 Task: Open Card Card0000000319 in Board Board0000000080 in Workspace WS0000000027 in Trello. Add Member Mailaustralia7@gmail.com to Card Card0000000319 in Board Board0000000080 in Workspace WS0000000027 in Trello. Add Orange Label titled Label0000000319 to Card Card0000000319 in Board Board0000000080 in Workspace WS0000000027 in Trello. Add Checklist CL0000000319 to Card Card0000000319 in Board Board0000000080 in Workspace WS0000000027 in Trello. Add Dates with Start Date as Oct 01 2023 and Due Date as Oct 31 2023 to Card Card0000000319 in Board Board0000000080 in Workspace WS0000000027 in Trello
Action: Mouse moved to (367, 550)
Screenshot: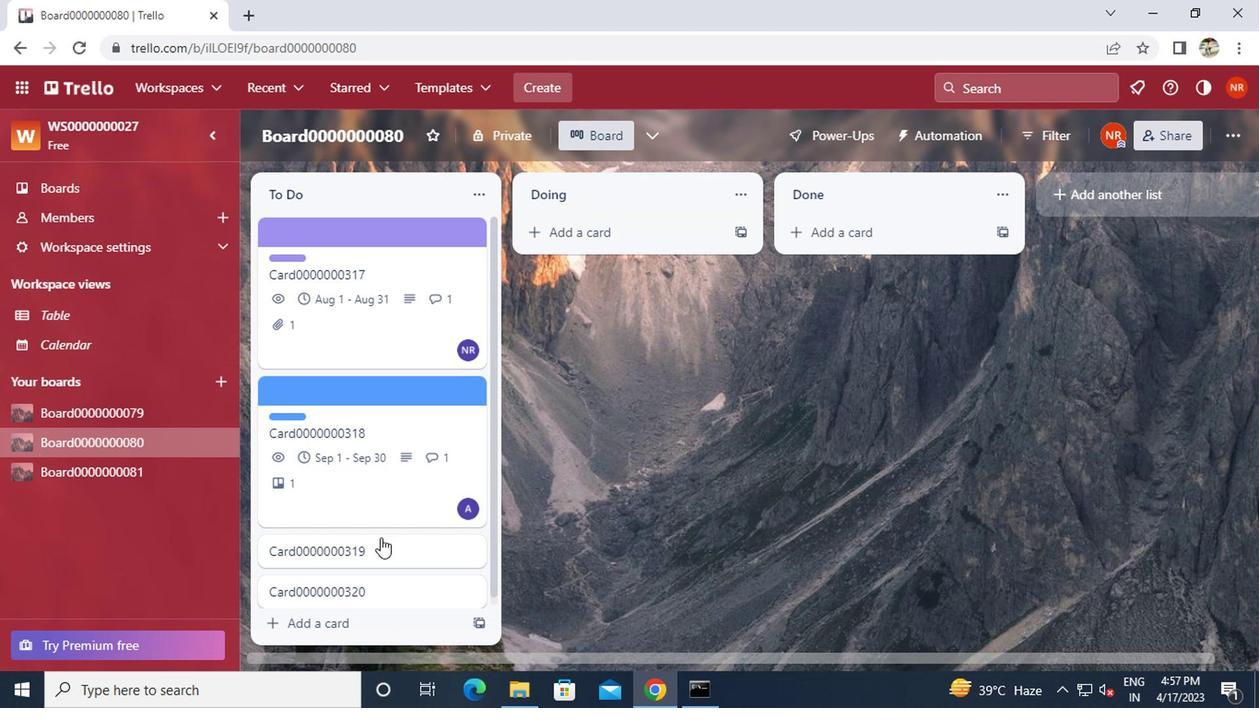
Action: Mouse pressed left at (367, 550)
Screenshot: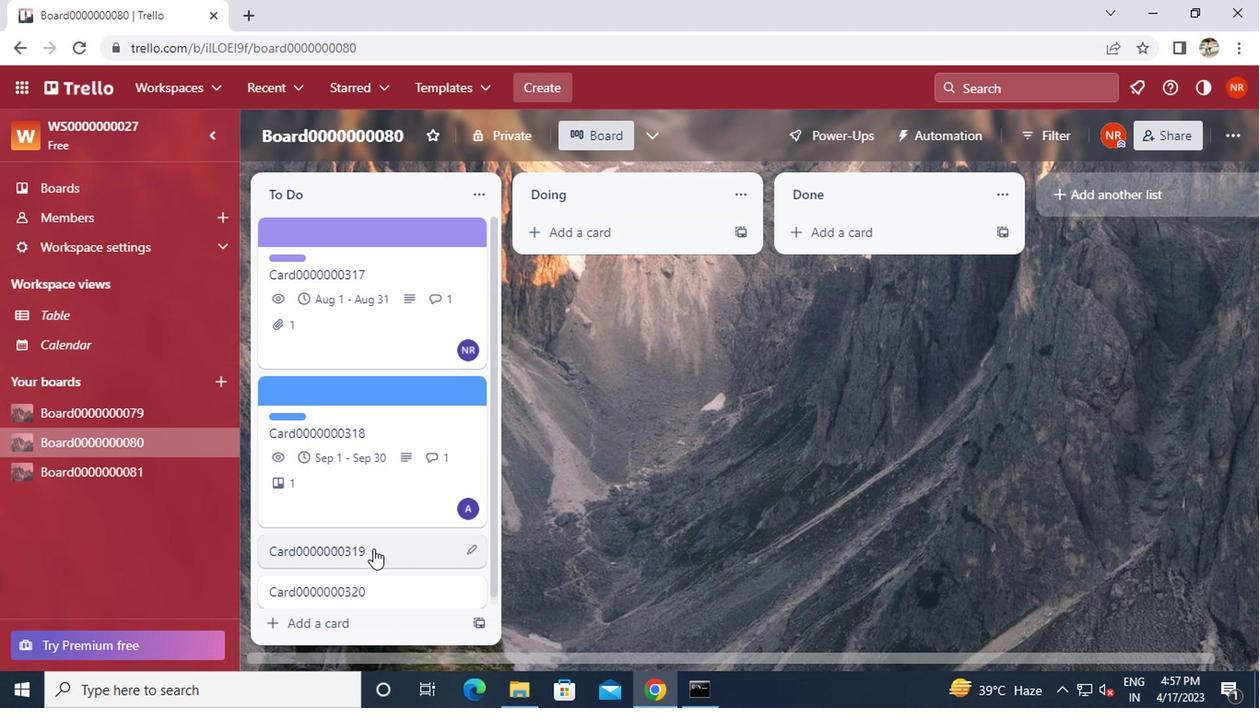 
Action: Mouse moved to (831, 232)
Screenshot: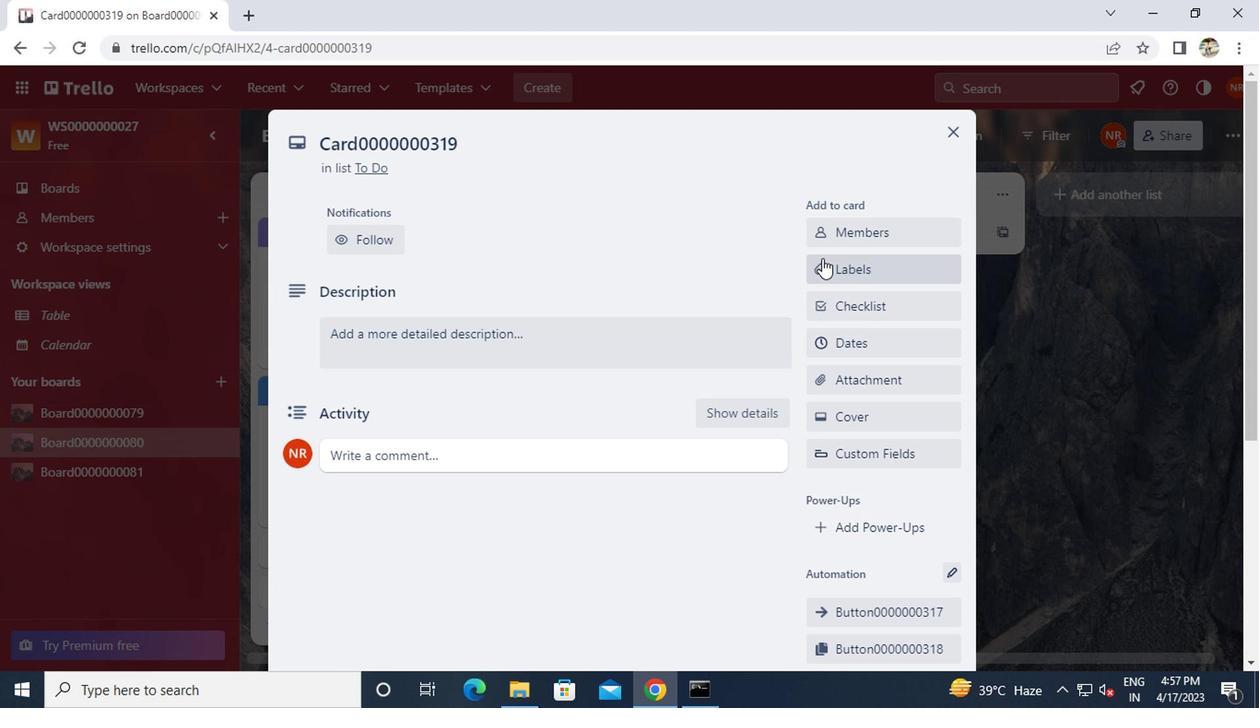 
Action: Mouse pressed left at (831, 232)
Screenshot: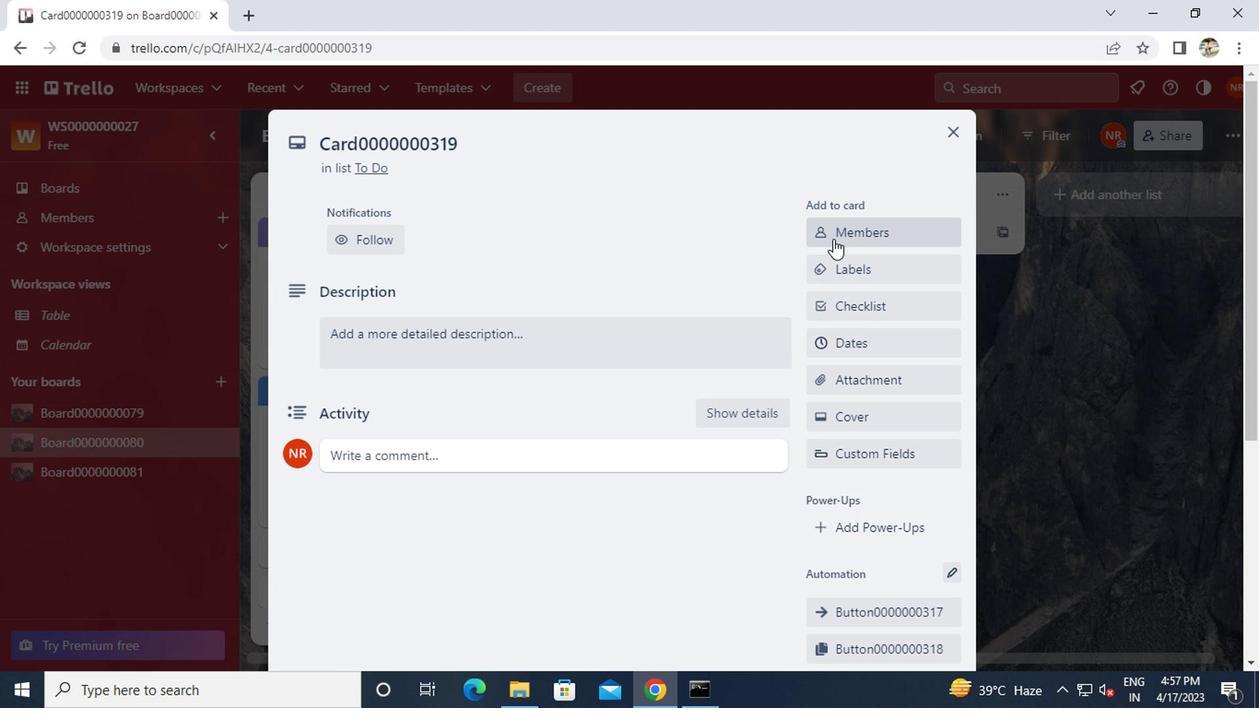 
Action: Mouse moved to (833, 234)
Screenshot: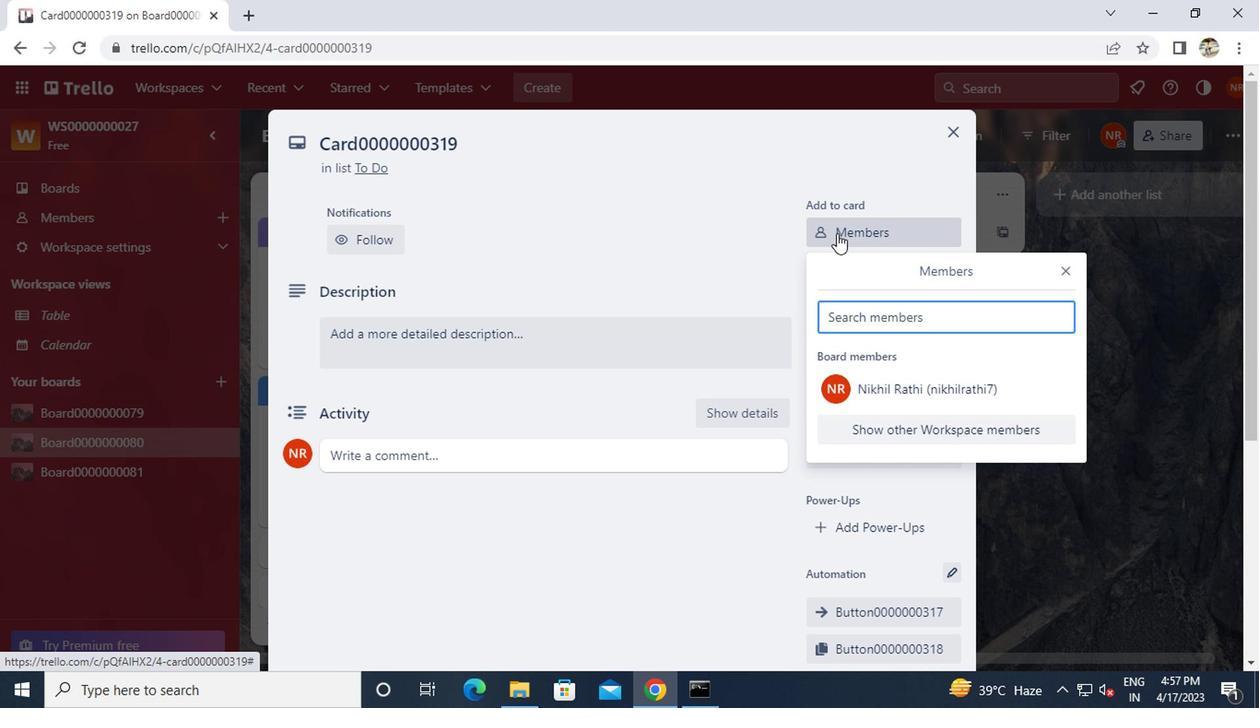 
Action: Key pressed m<Key.caps_lock>ailaustralia7<Key.shift>@GMAIL.COM
Screenshot: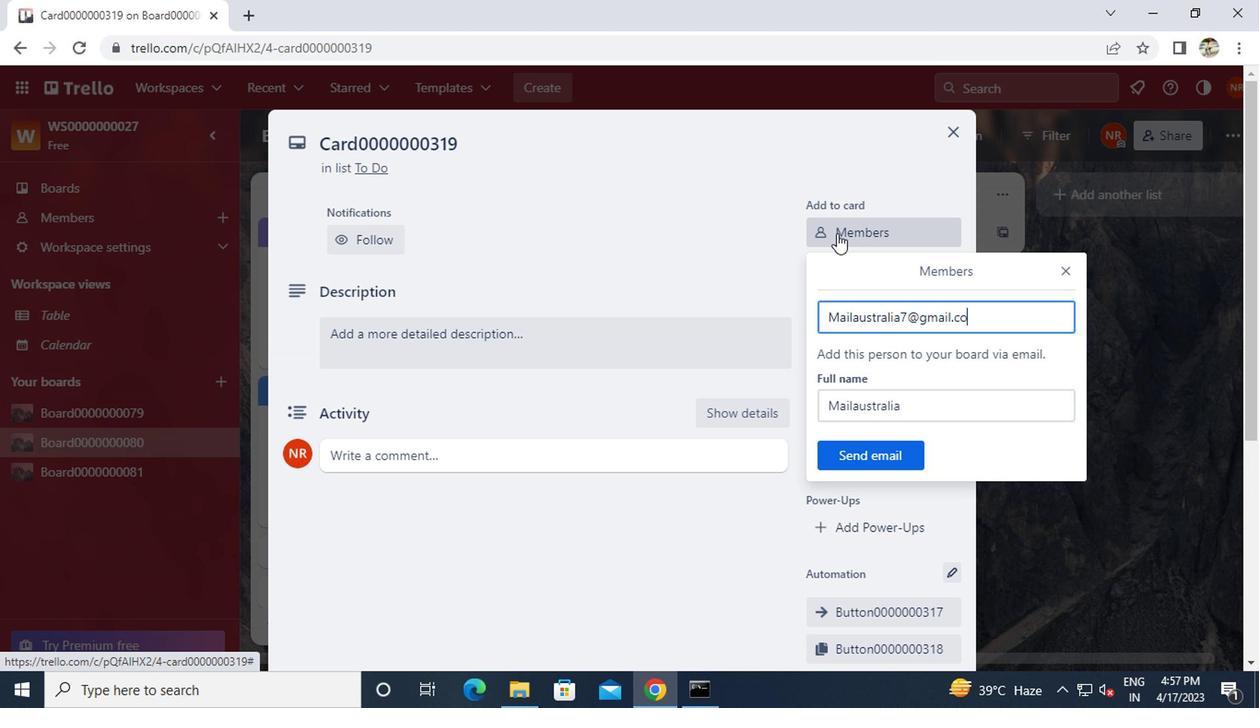 
Action: Mouse moved to (858, 459)
Screenshot: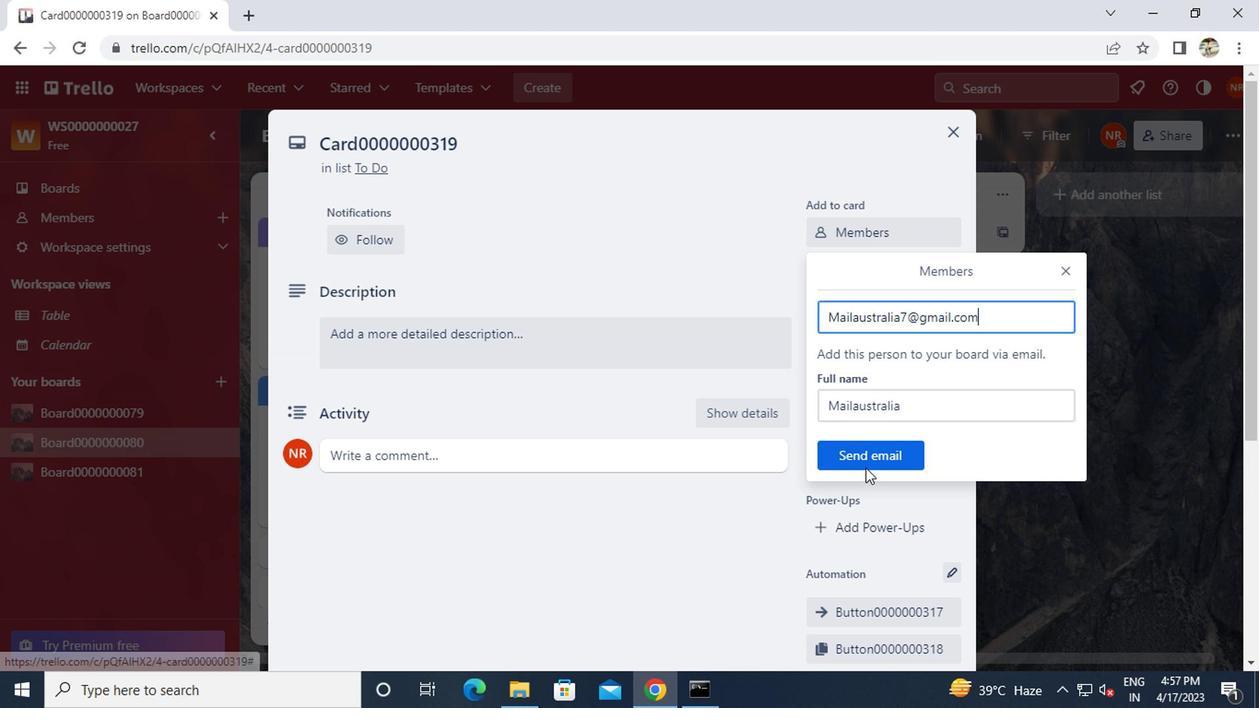 
Action: Mouse pressed left at (858, 459)
Screenshot: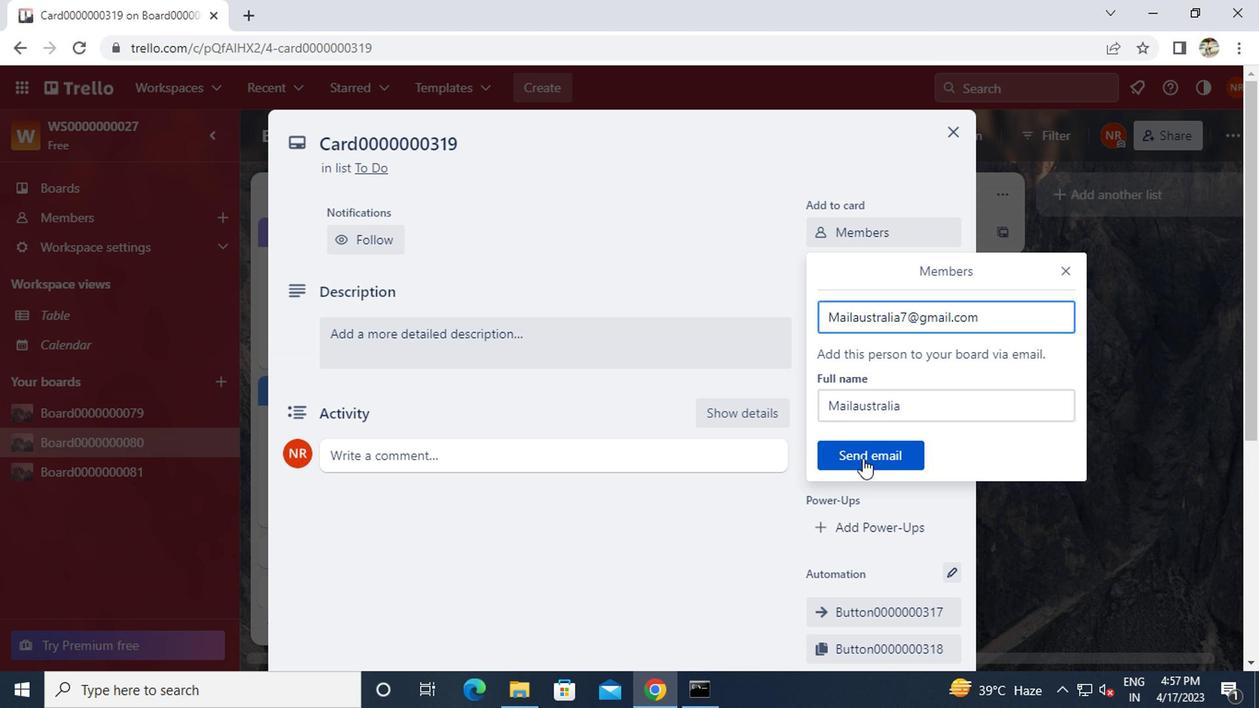 
Action: Mouse moved to (847, 275)
Screenshot: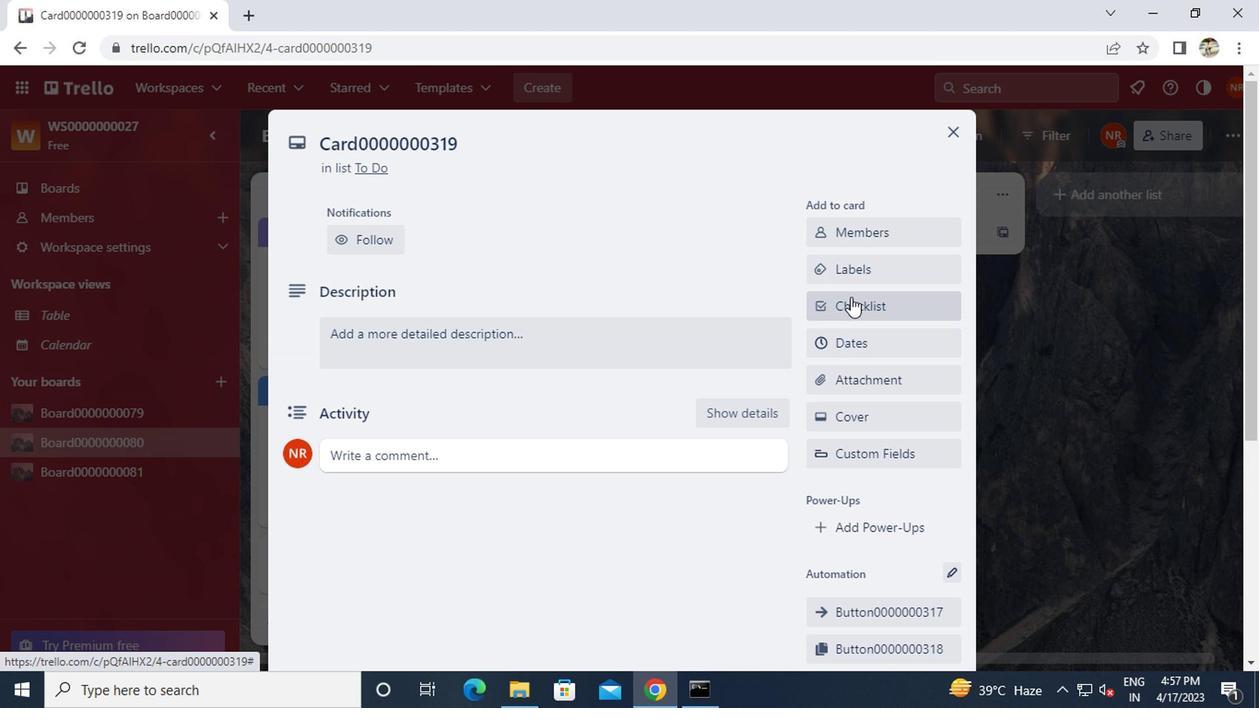 
Action: Mouse pressed left at (847, 275)
Screenshot: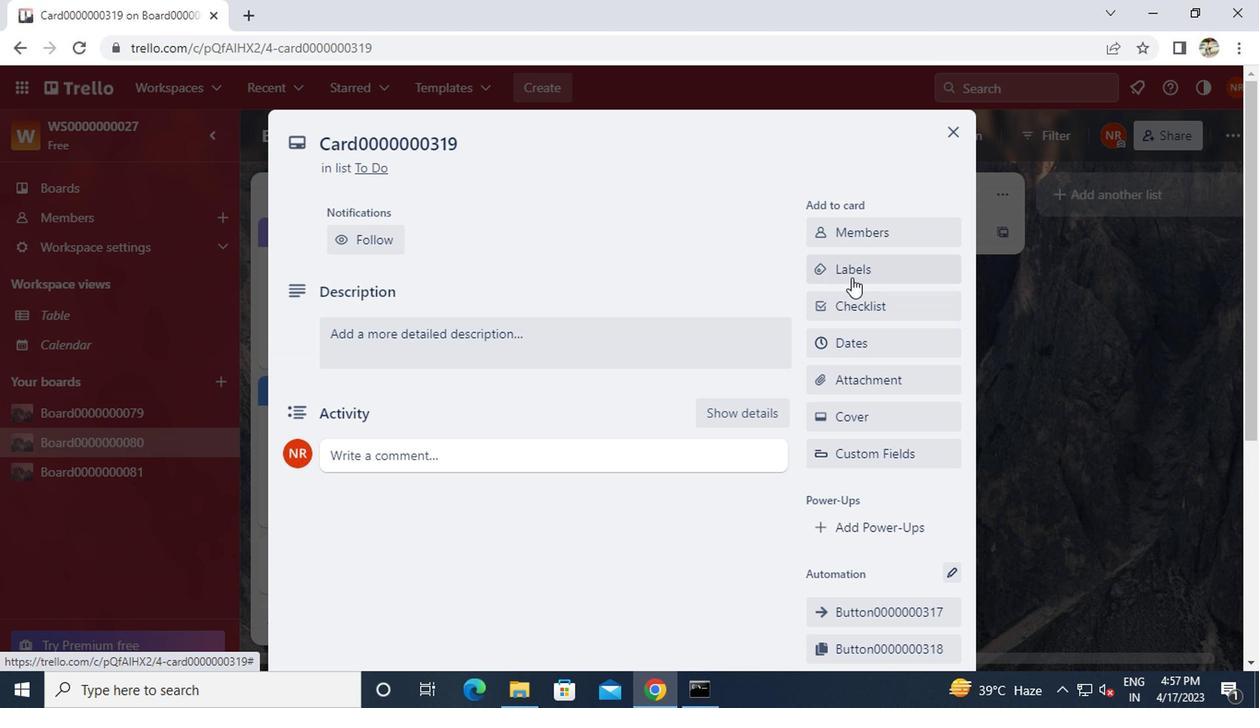 
Action: Mouse moved to (885, 518)
Screenshot: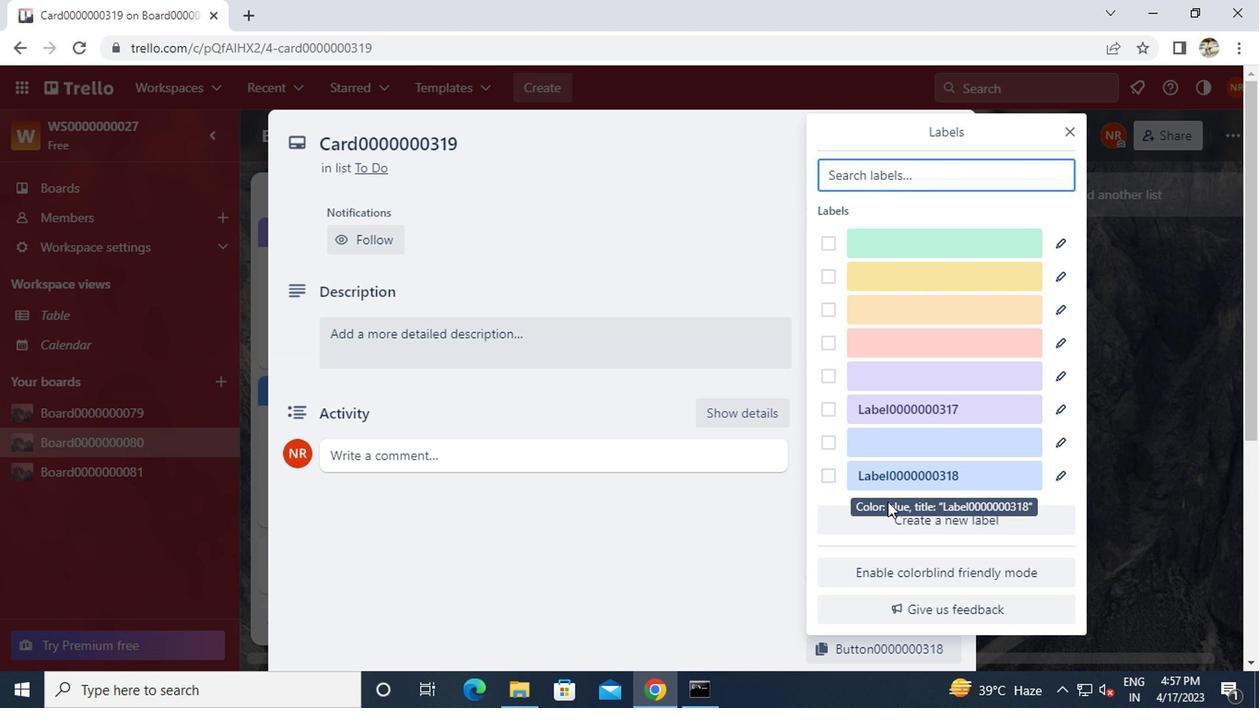 
Action: Mouse pressed left at (885, 518)
Screenshot: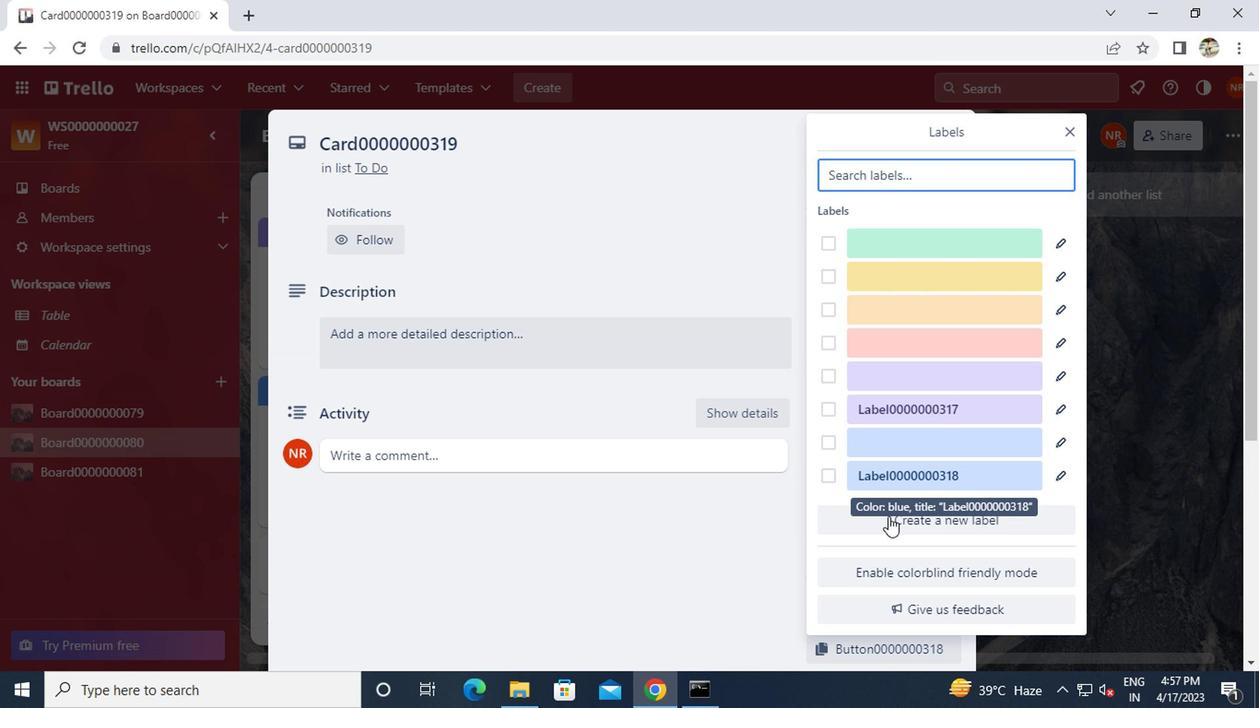 
Action: Mouse moved to (932, 398)
Screenshot: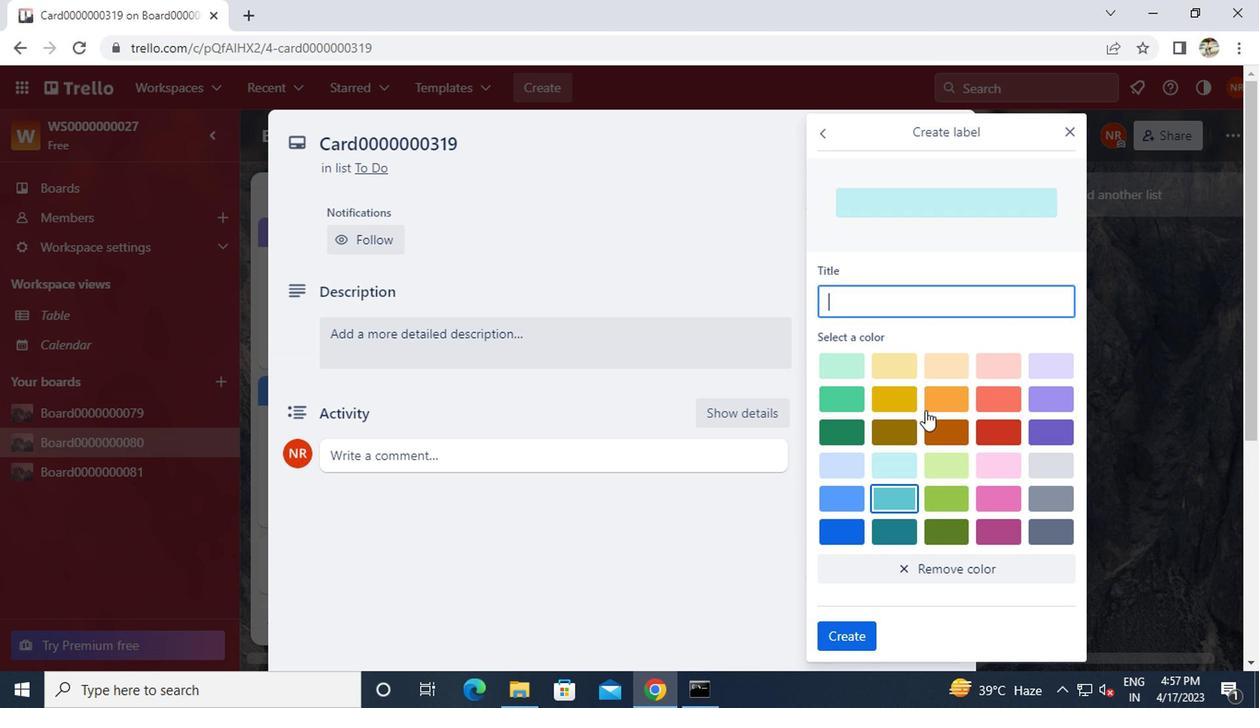 
Action: Mouse pressed left at (932, 398)
Screenshot: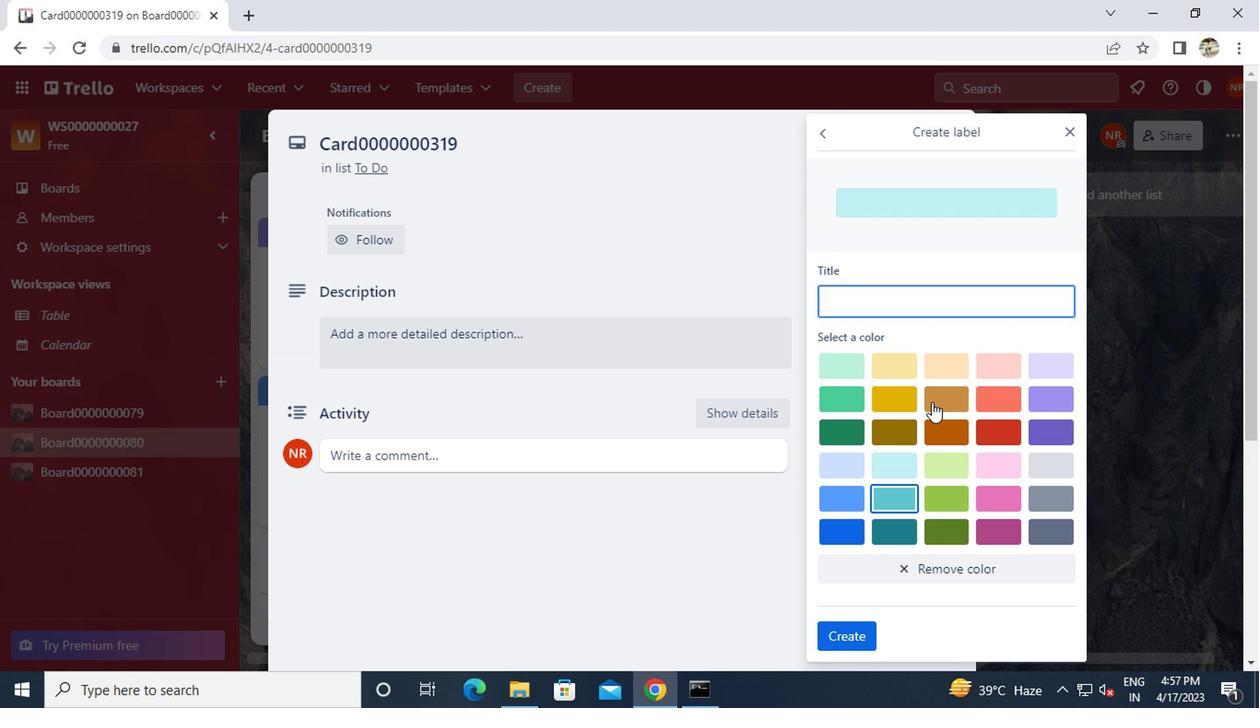 
Action: Mouse moved to (896, 296)
Screenshot: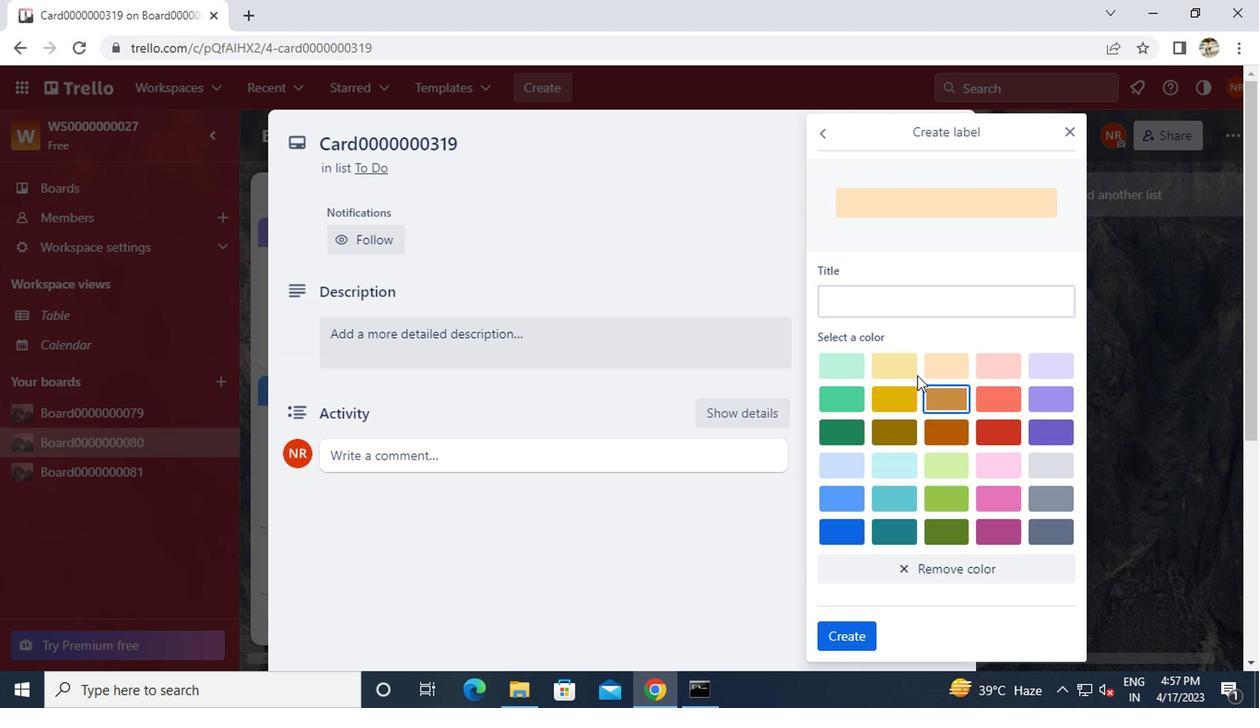 
Action: Mouse pressed left at (896, 296)
Screenshot: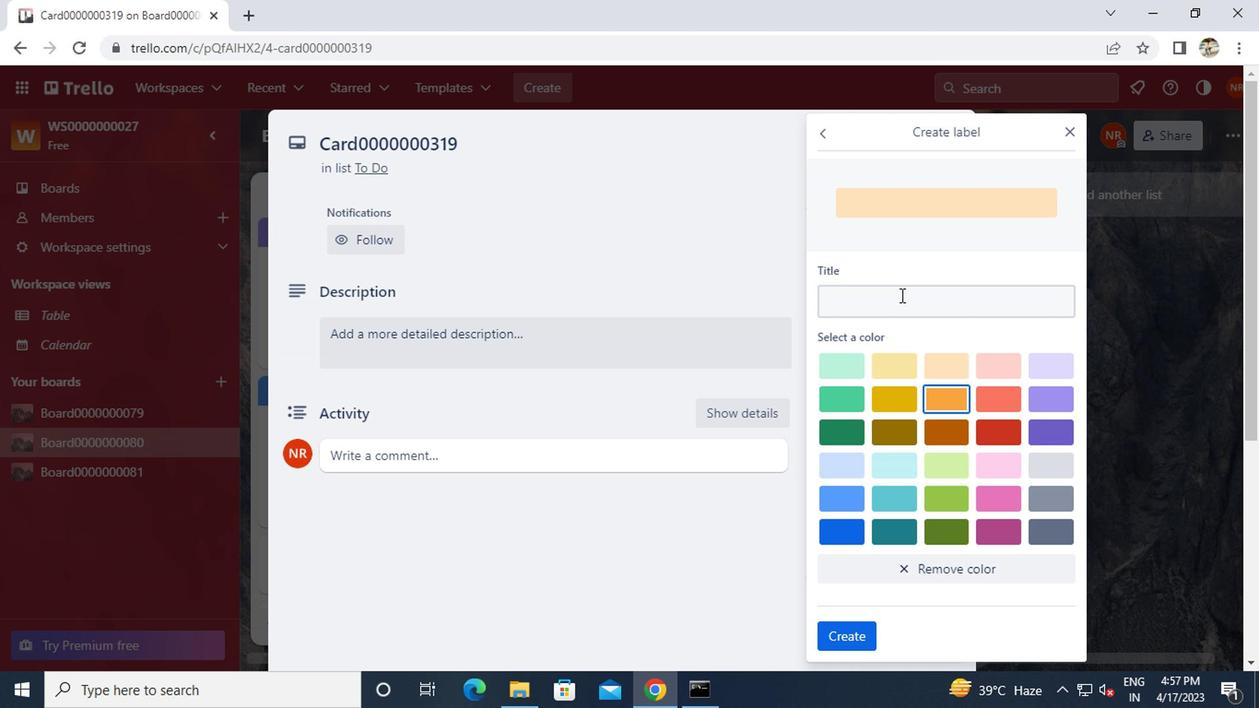 
Action: Key pressed <Key.caps_lock>L<Key.caps_lock>ABEL0000000319
Screenshot: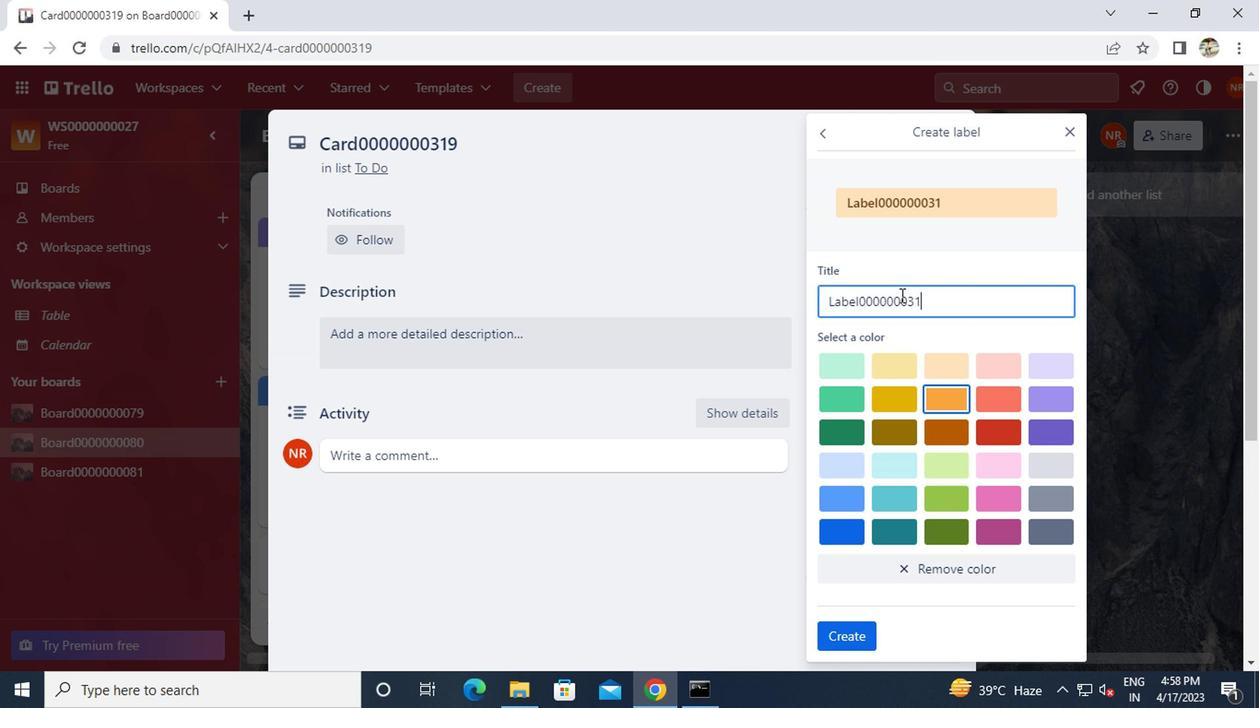 
Action: Mouse moved to (847, 644)
Screenshot: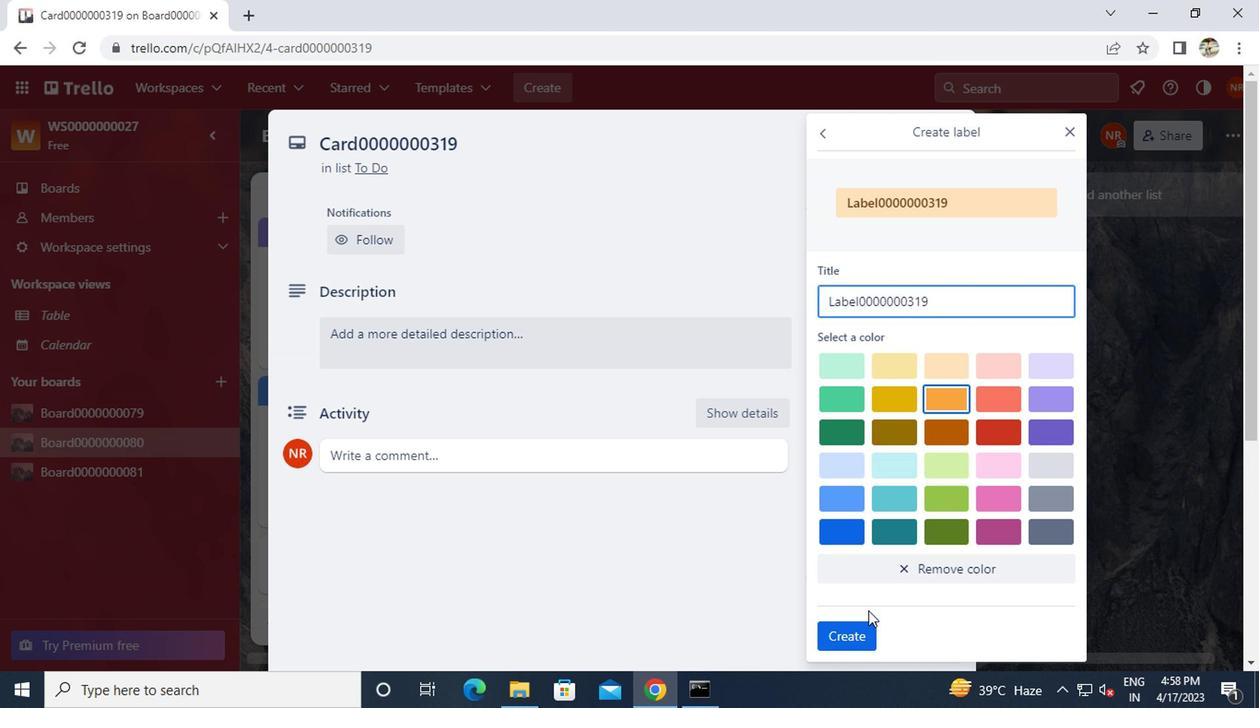 
Action: Mouse pressed left at (847, 644)
Screenshot: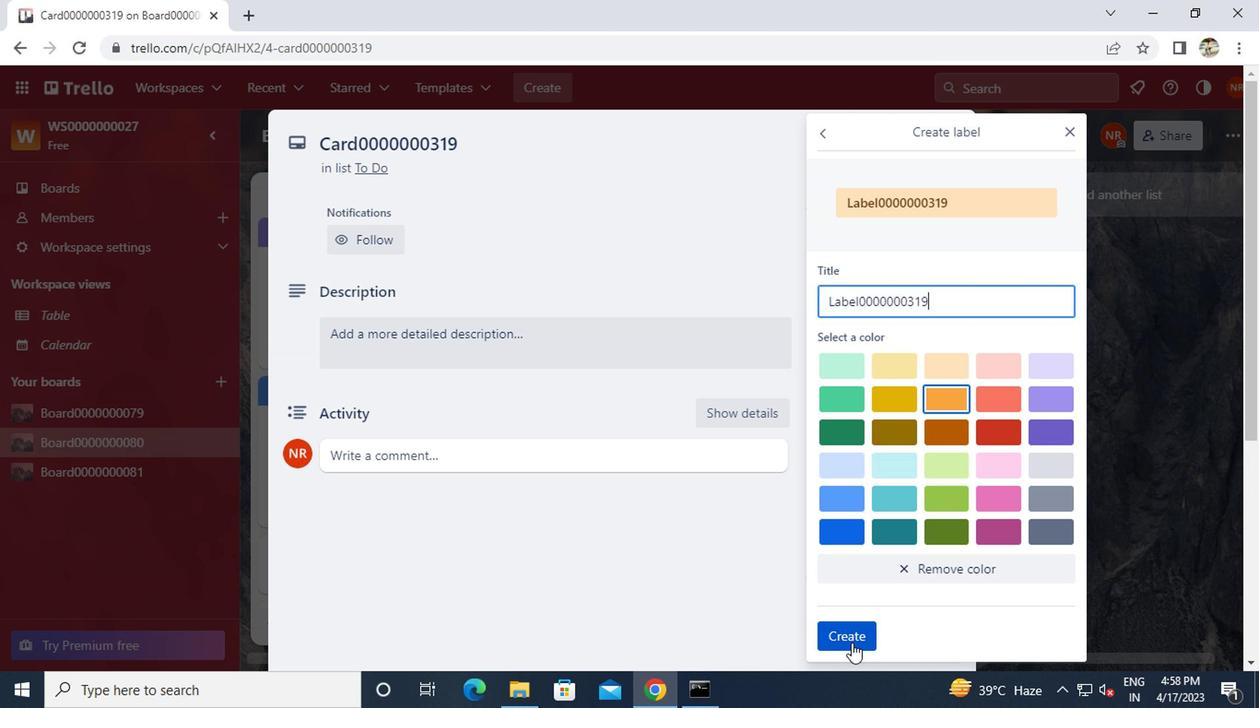 
Action: Mouse moved to (1061, 131)
Screenshot: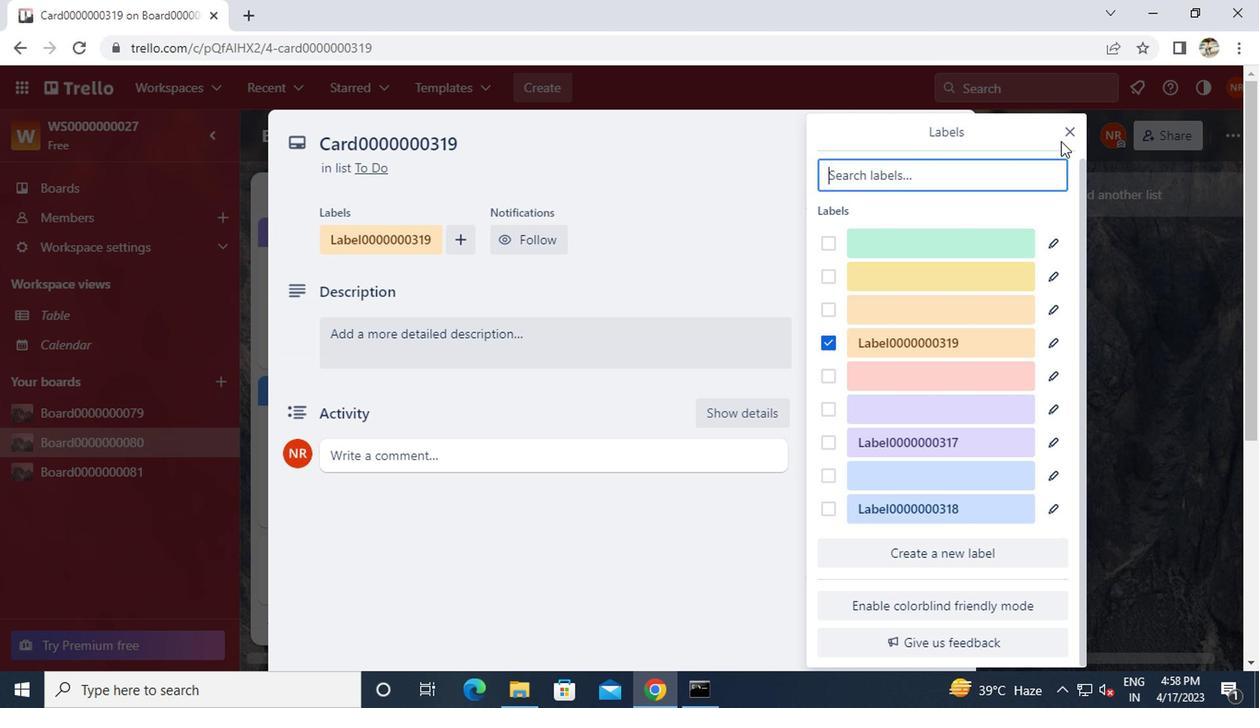 
Action: Mouse pressed left at (1061, 131)
Screenshot: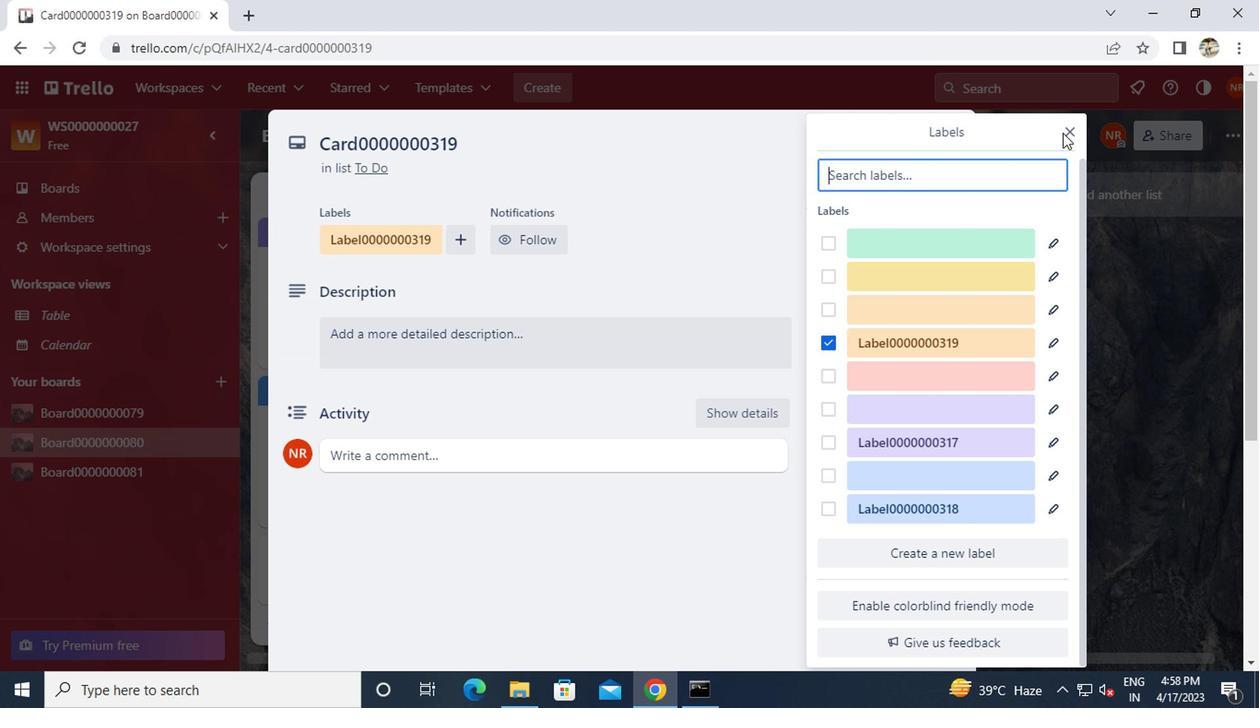 
Action: Mouse moved to (885, 308)
Screenshot: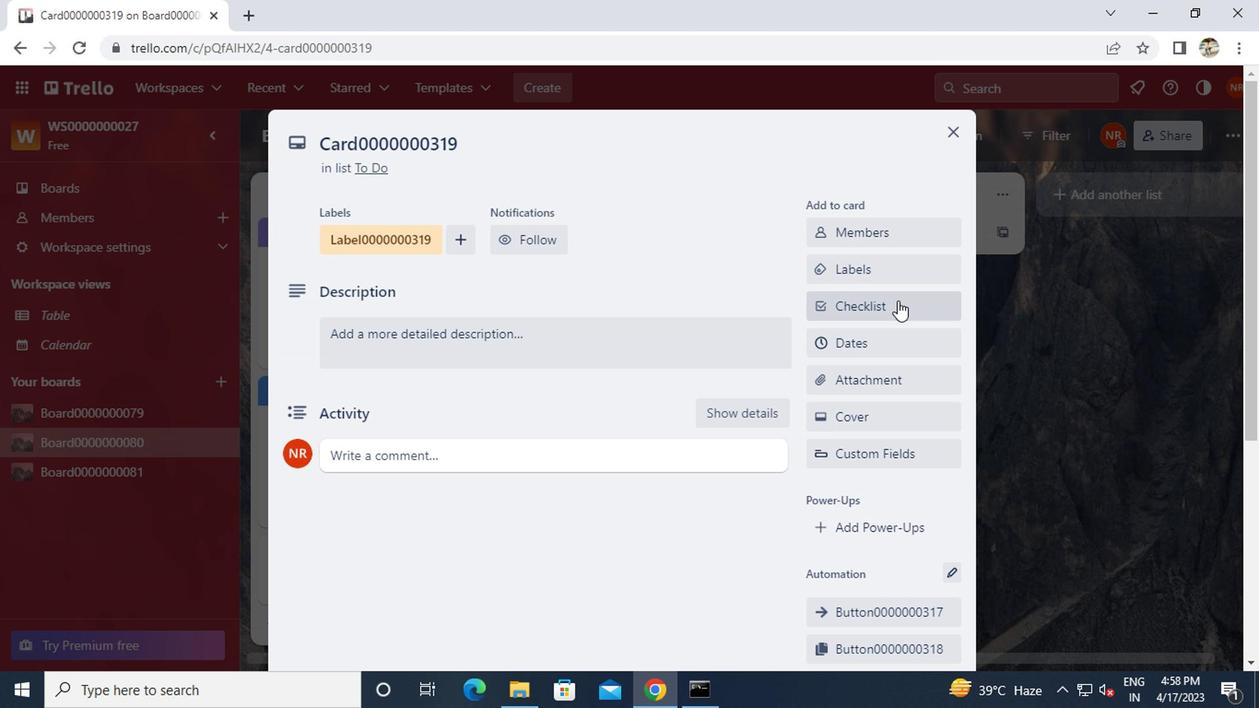 
Action: Mouse pressed left at (885, 308)
Screenshot: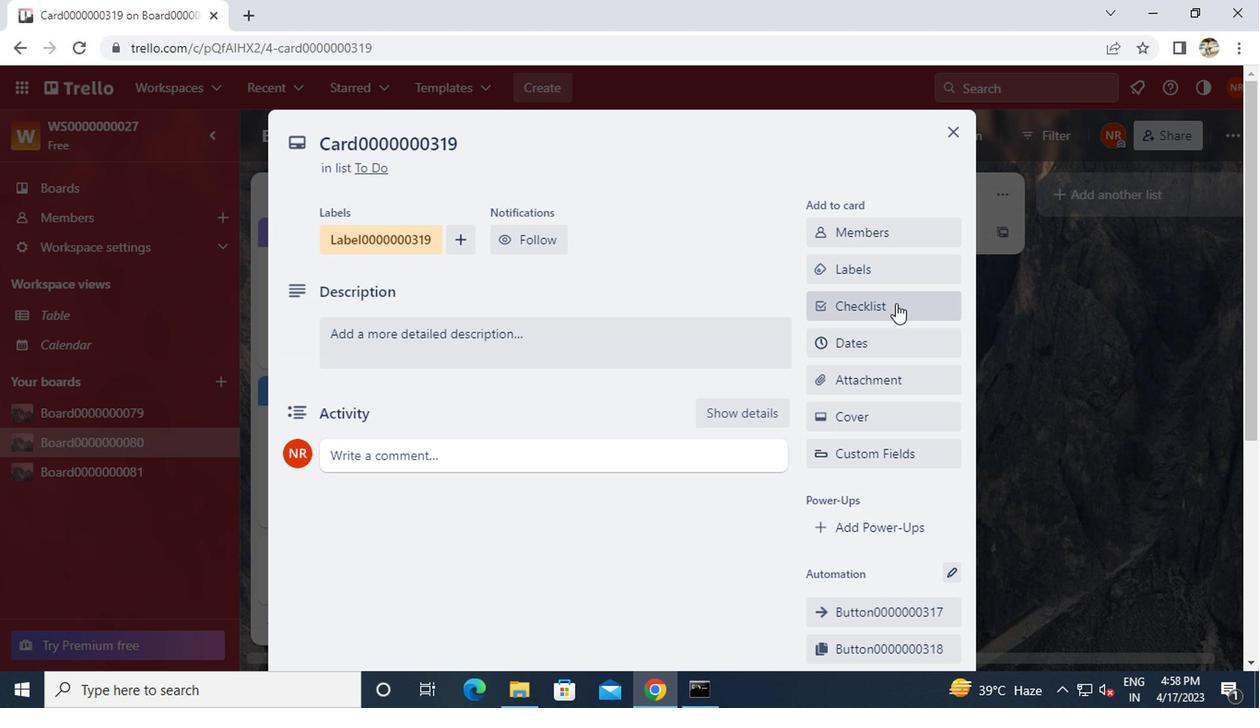 
Action: Key pressed <Key.caps_lock>CL0000000319
Screenshot: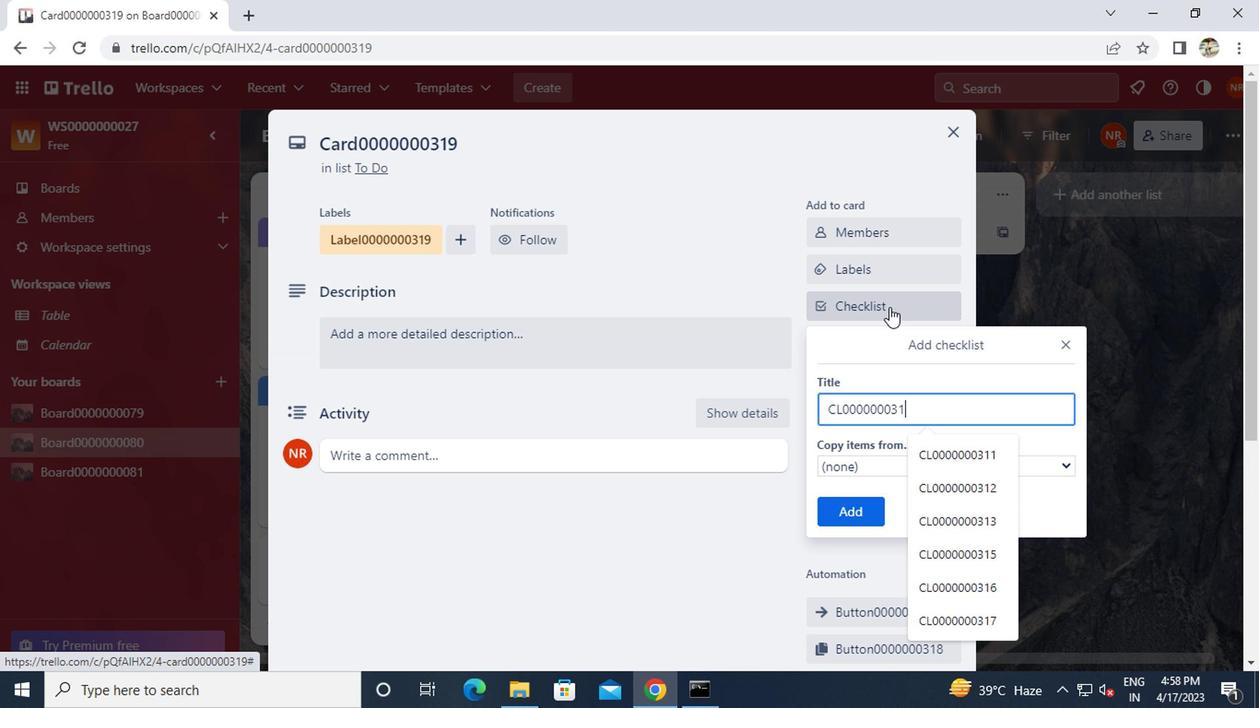 
Action: Mouse moved to (845, 503)
Screenshot: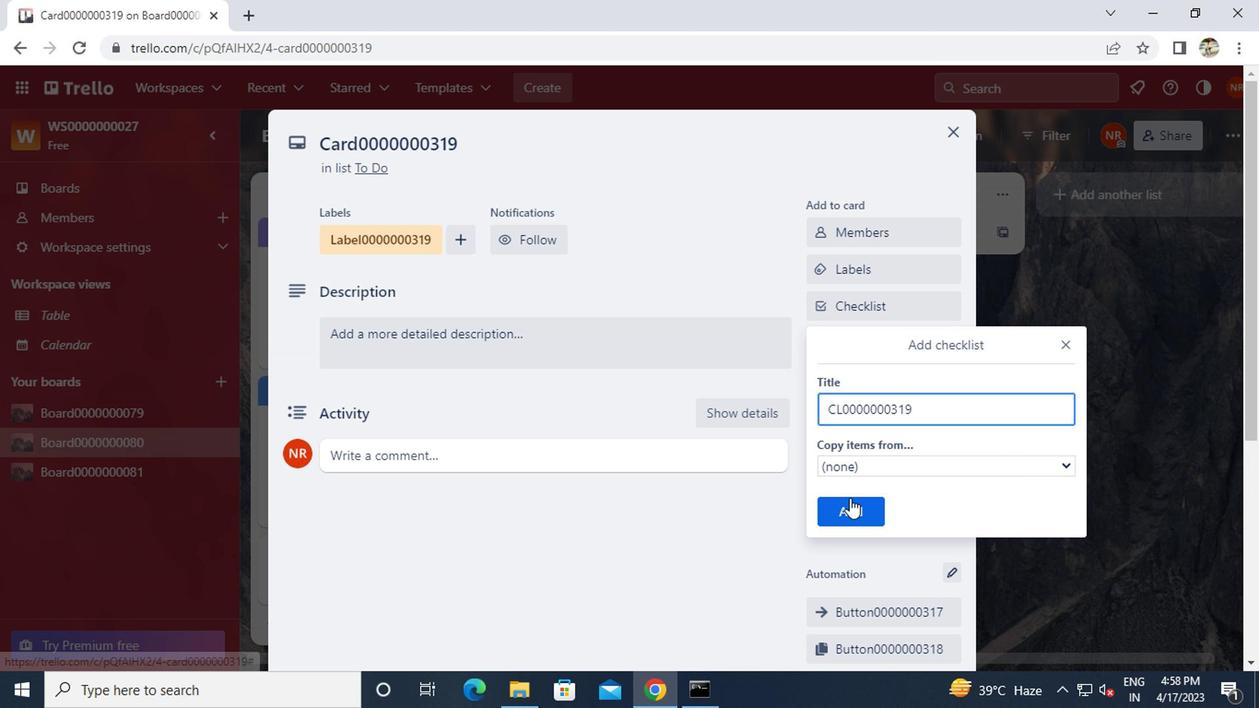
Action: Mouse pressed left at (845, 503)
Screenshot: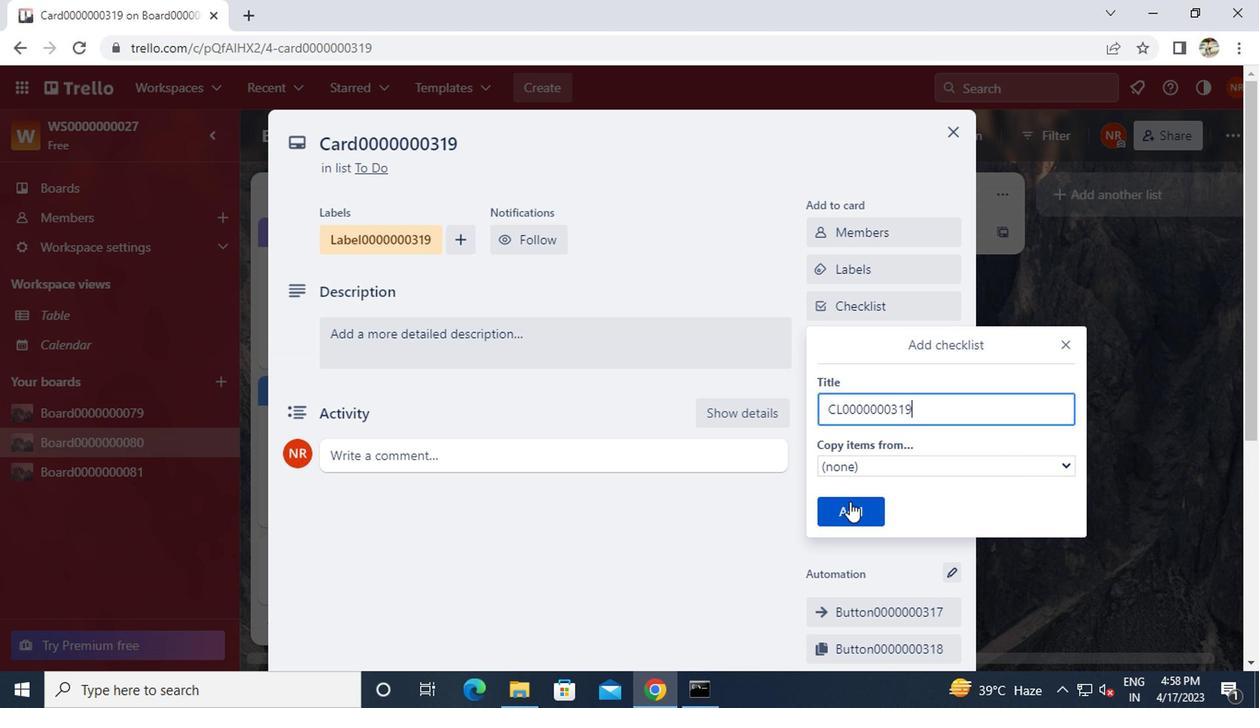 
Action: Mouse moved to (848, 343)
Screenshot: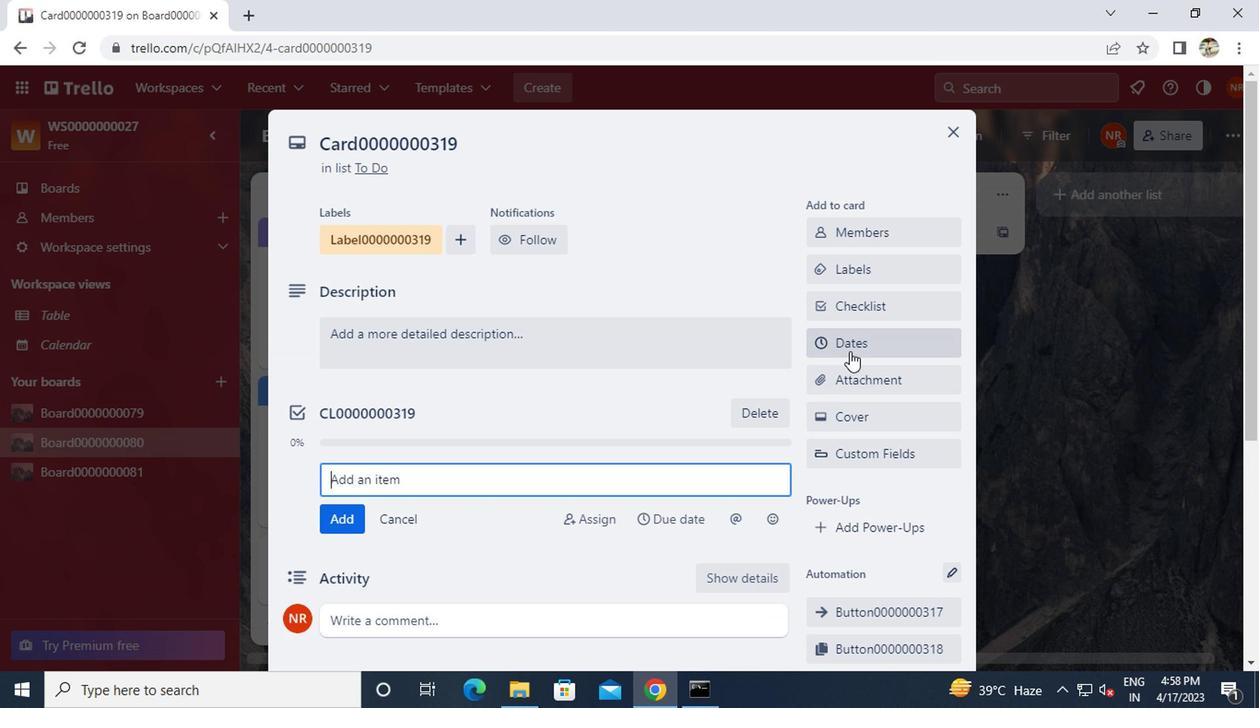 
Action: Mouse pressed left at (848, 343)
Screenshot: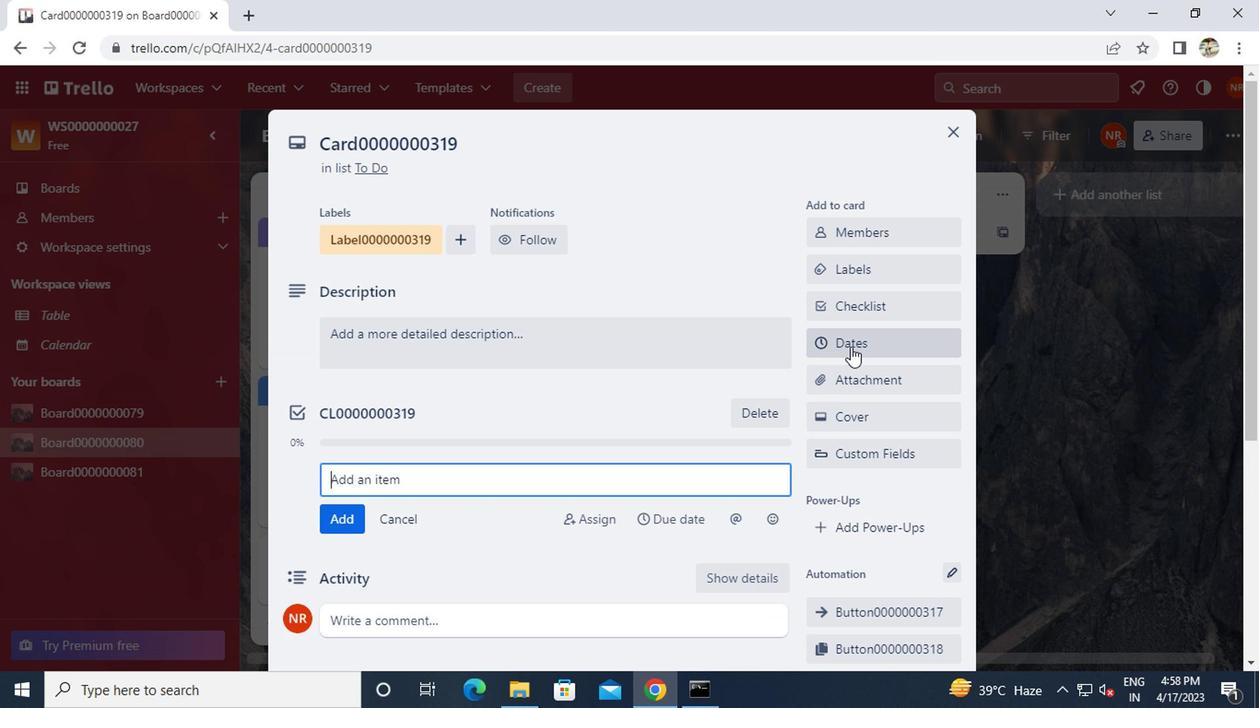 
Action: Mouse moved to (818, 462)
Screenshot: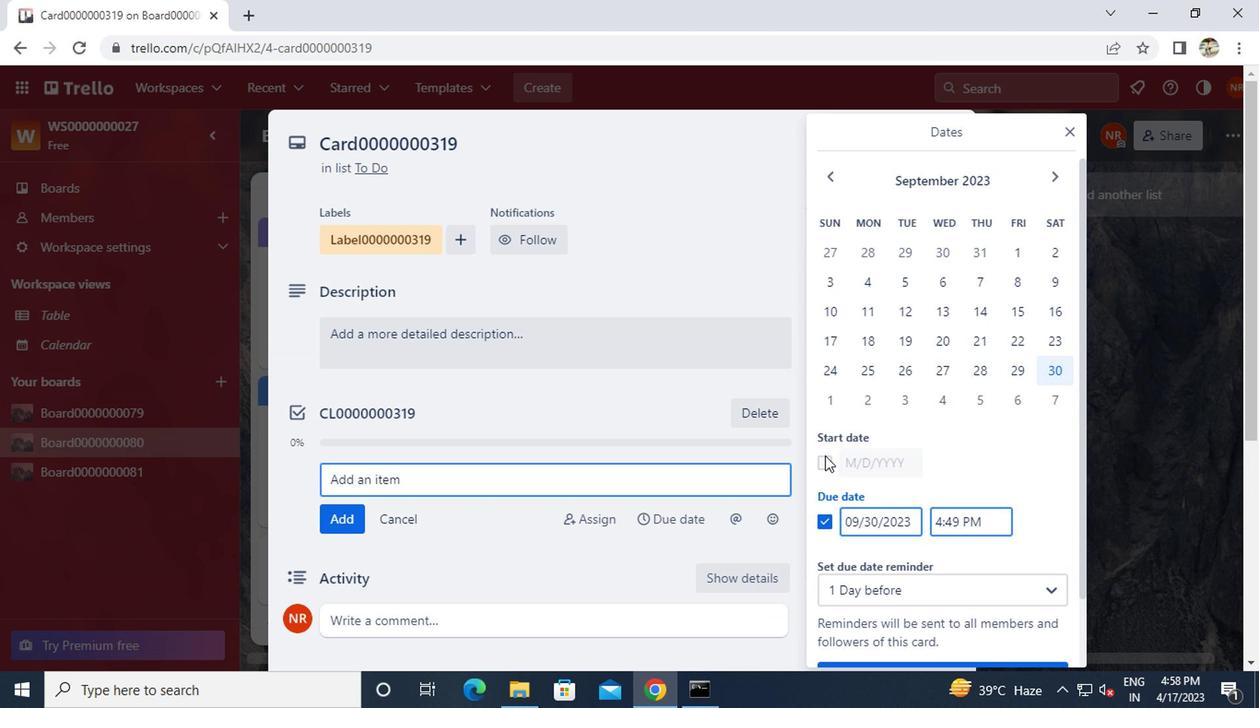 
Action: Mouse pressed left at (818, 462)
Screenshot: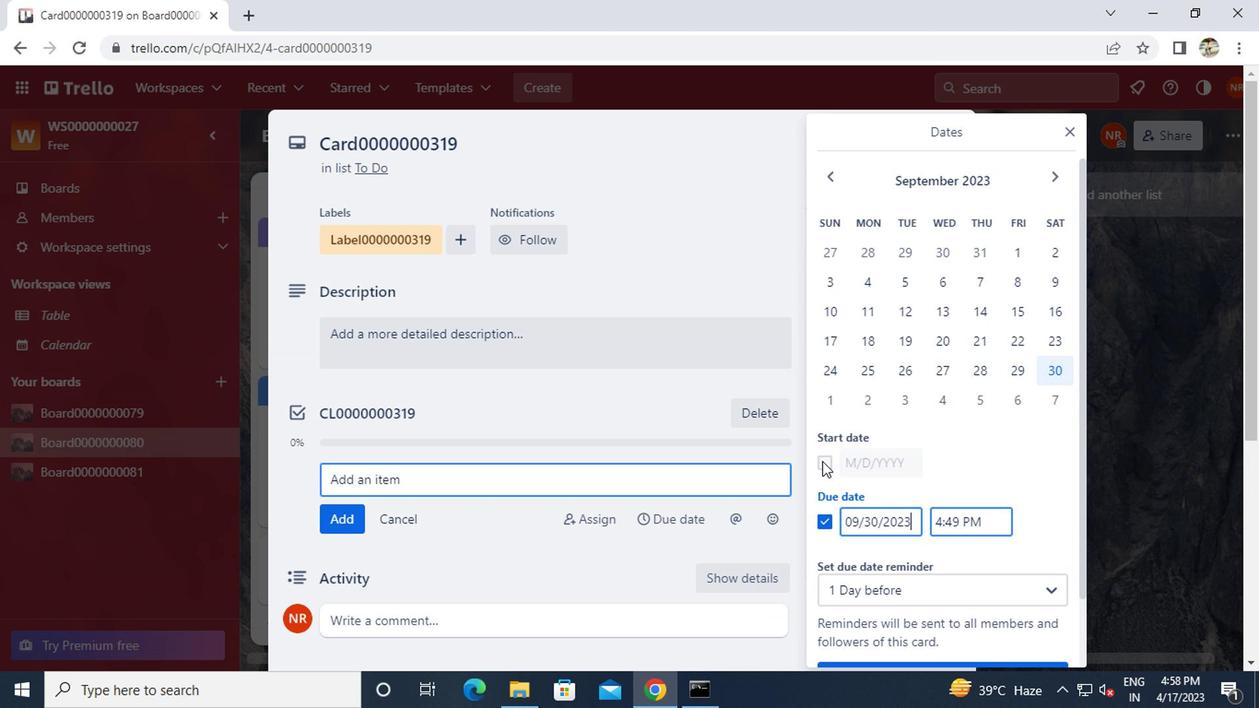 
Action: Mouse moved to (1056, 175)
Screenshot: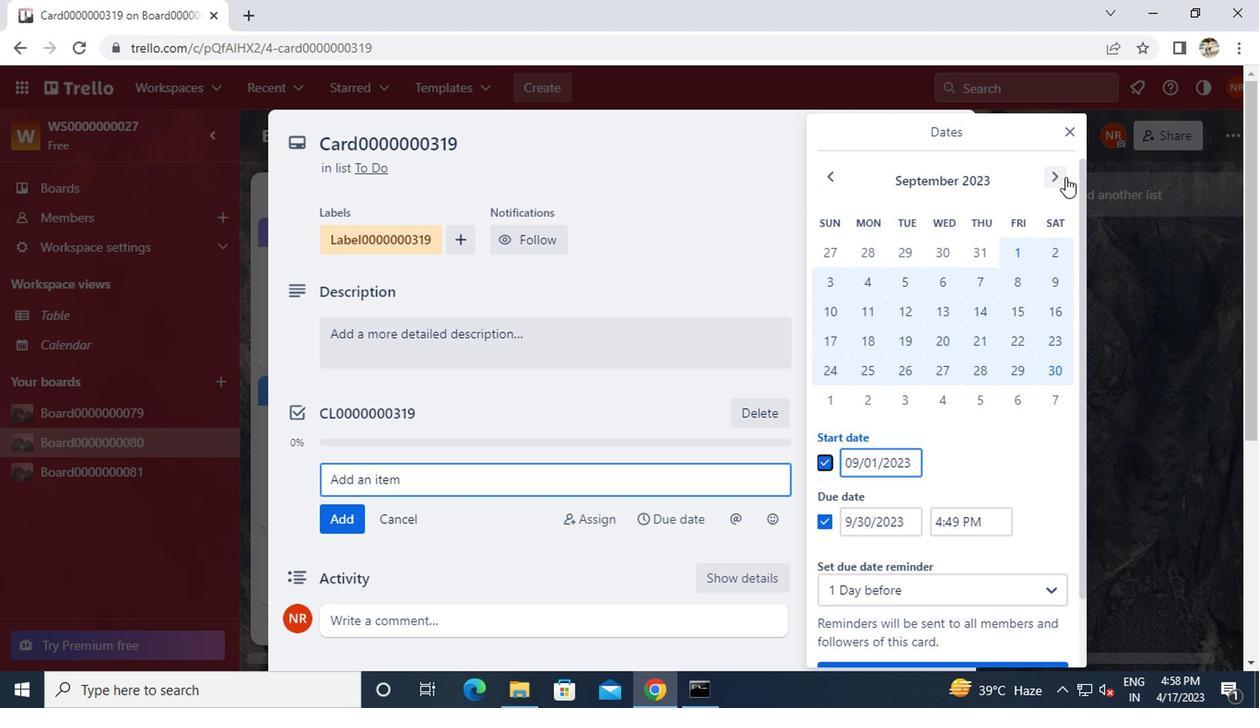
Action: Mouse pressed left at (1056, 175)
Screenshot: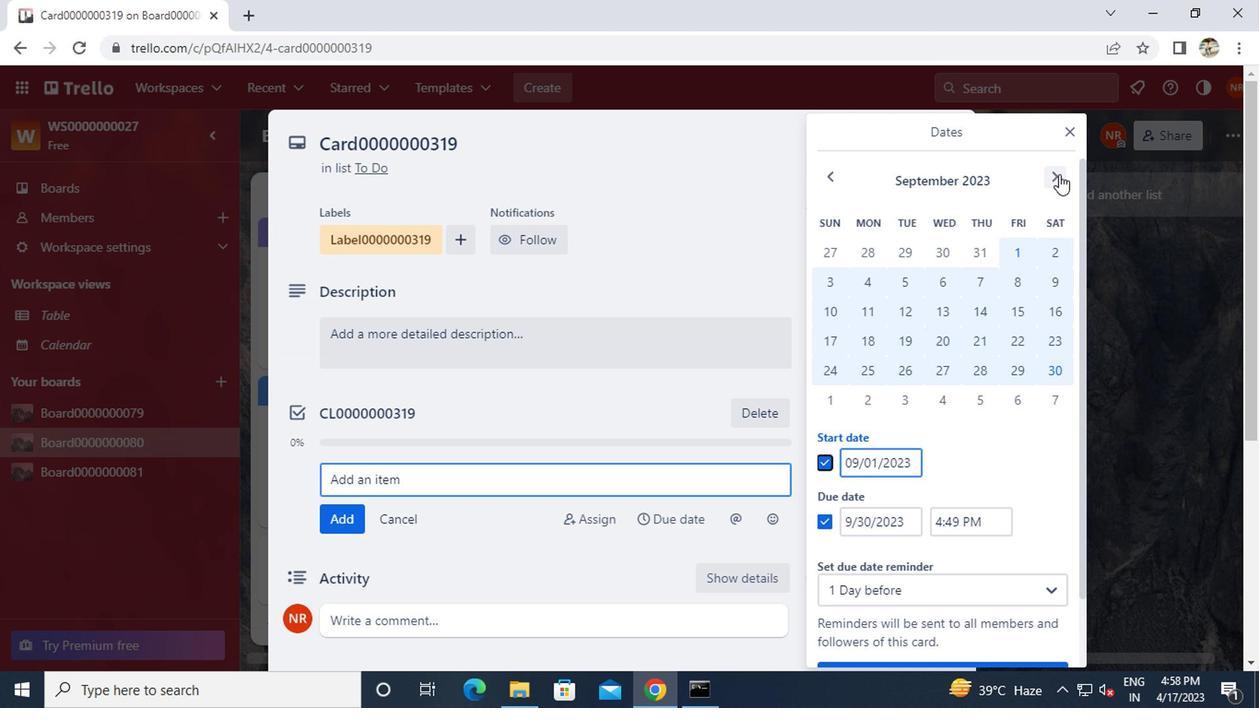 
Action: Mouse moved to (828, 247)
Screenshot: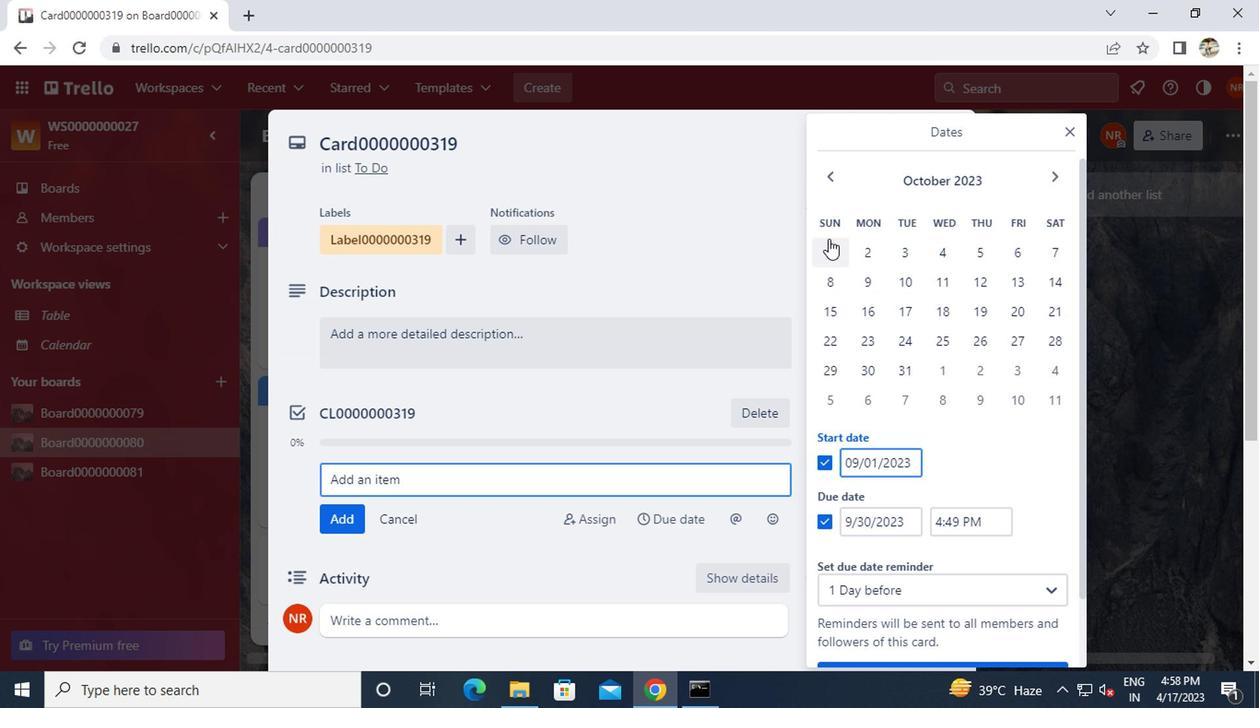 
Action: Mouse pressed left at (828, 247)
Screenshot: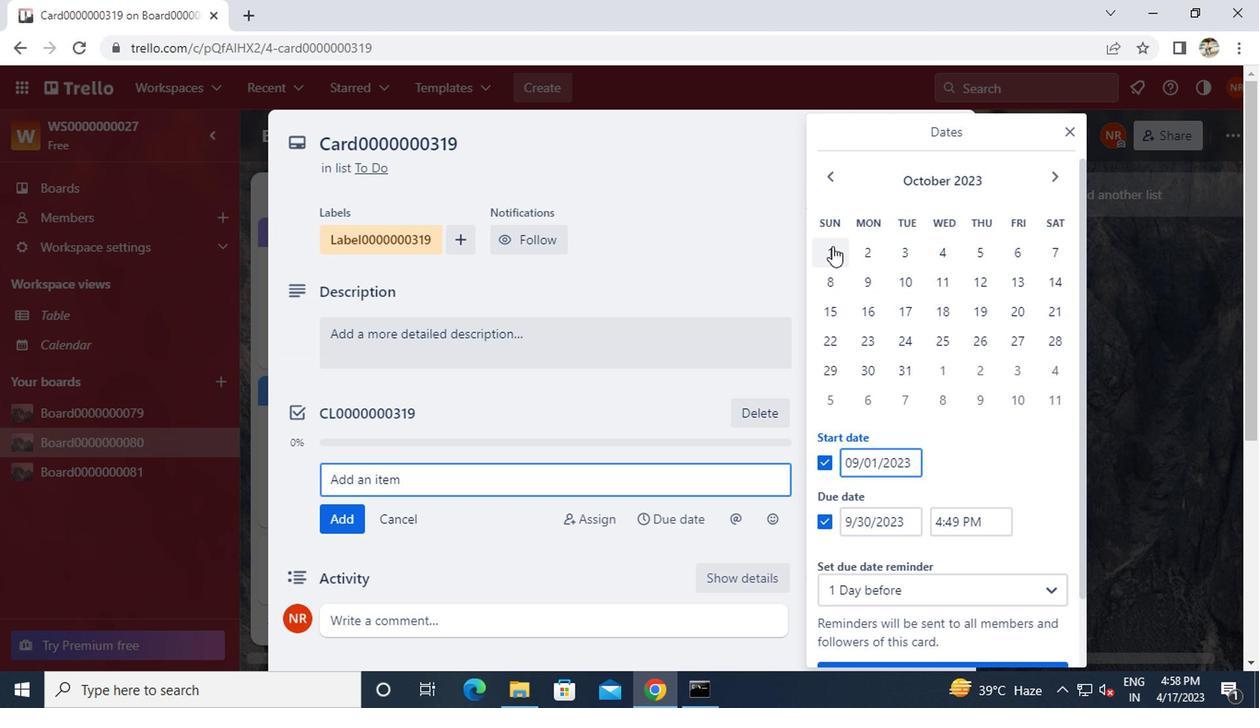 
Action: Mouse moved to (896, 371)
Screenshot: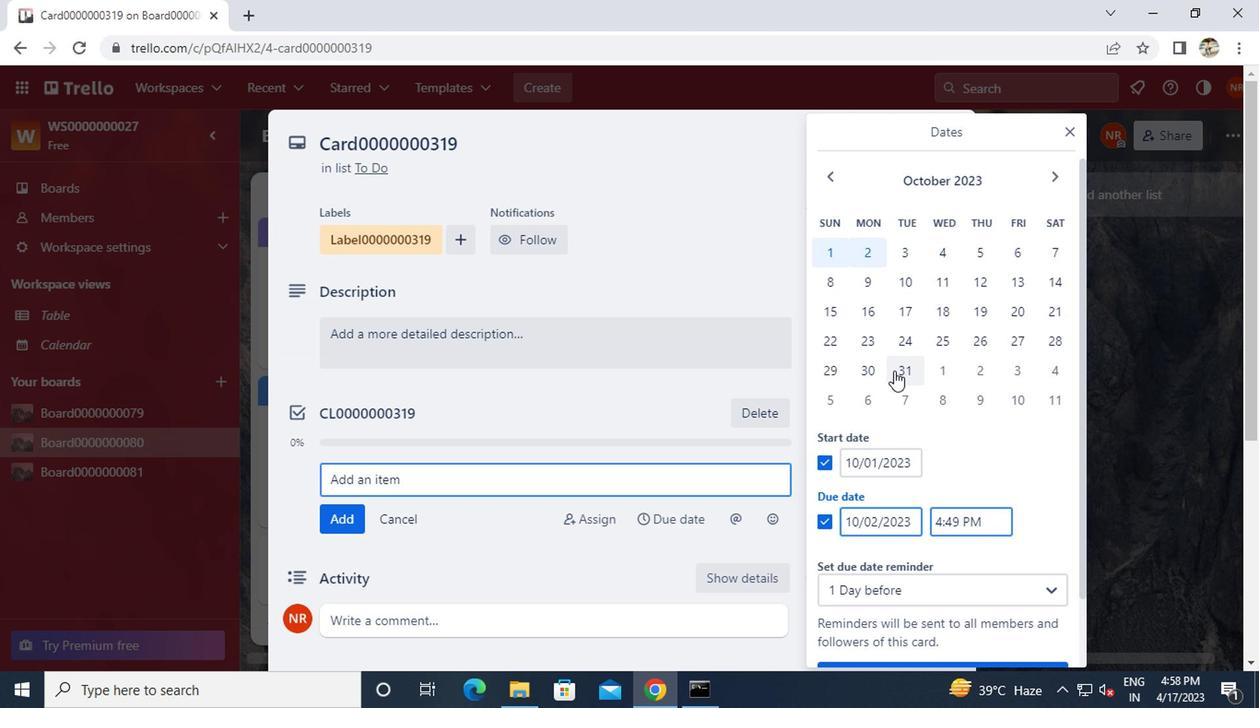 
Action: Mouse pressed left at (896, 371)
Screenshot: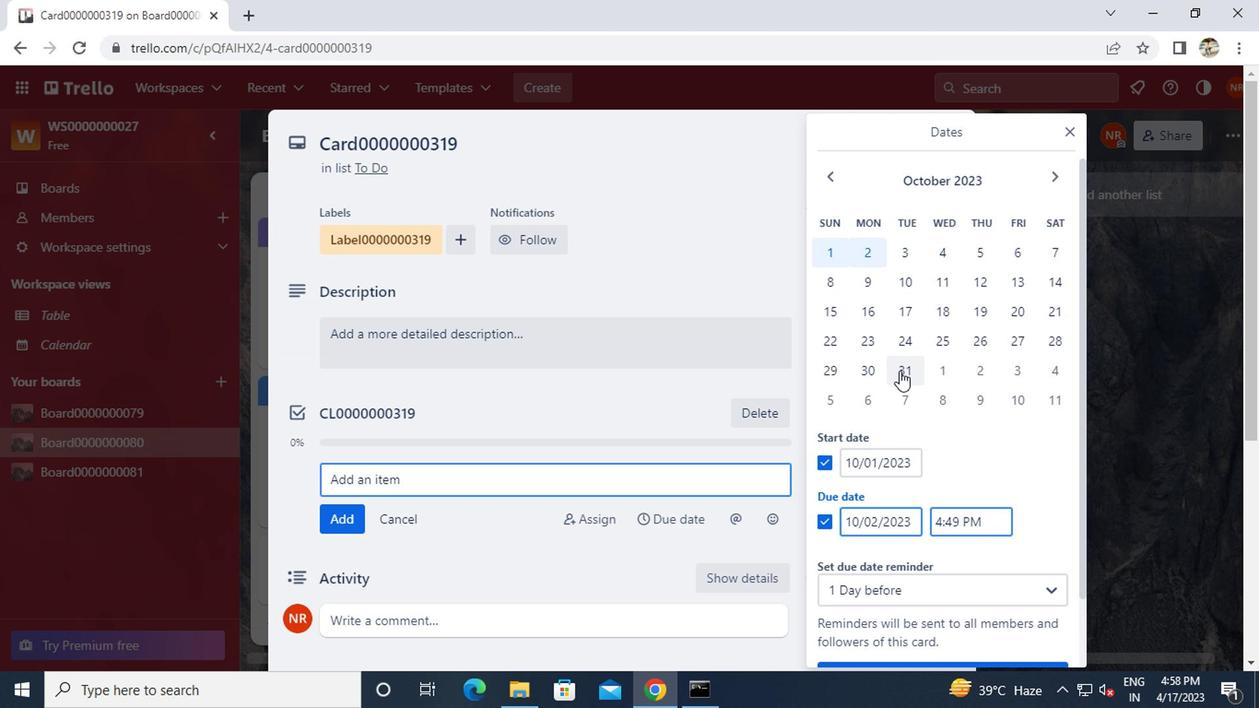 
Action: Mouse moved to (896, 371)
Screenshot: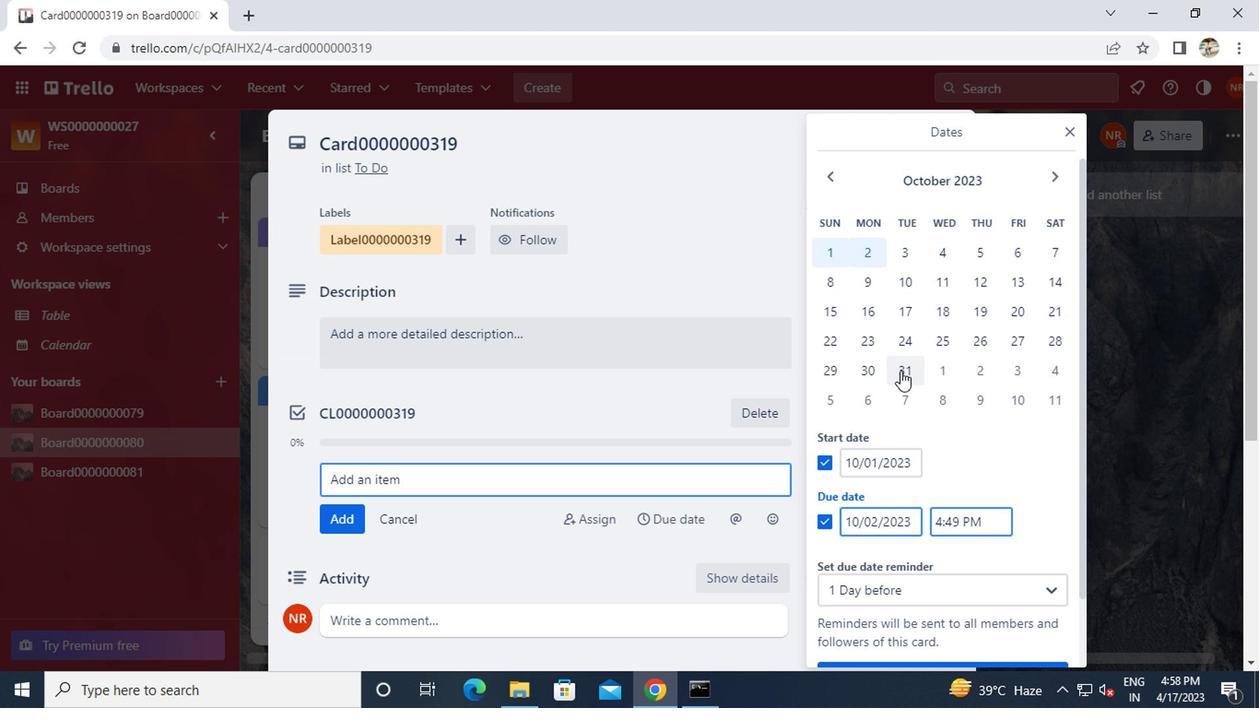 
Action: Mouse scrolled (896, 371) with delta (0, 0)
Screenshot: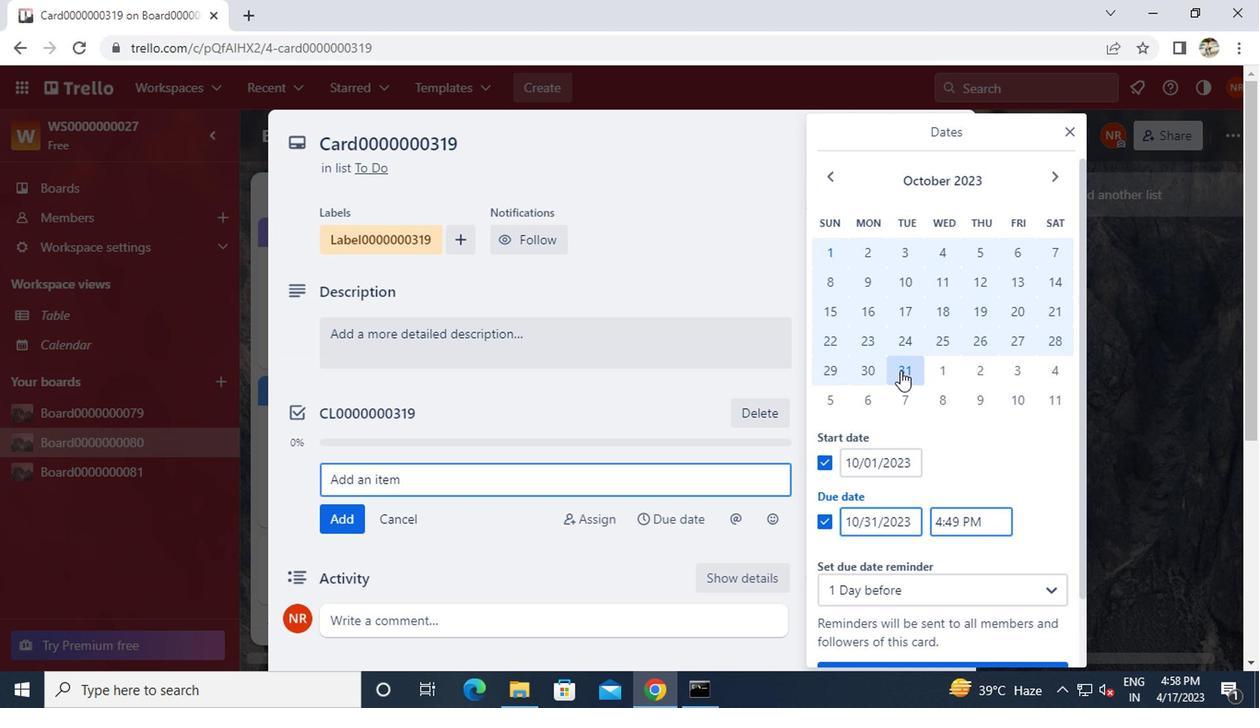
Action: Mouse scrolled (896, 371) with delta (0, 0)
Screenshot: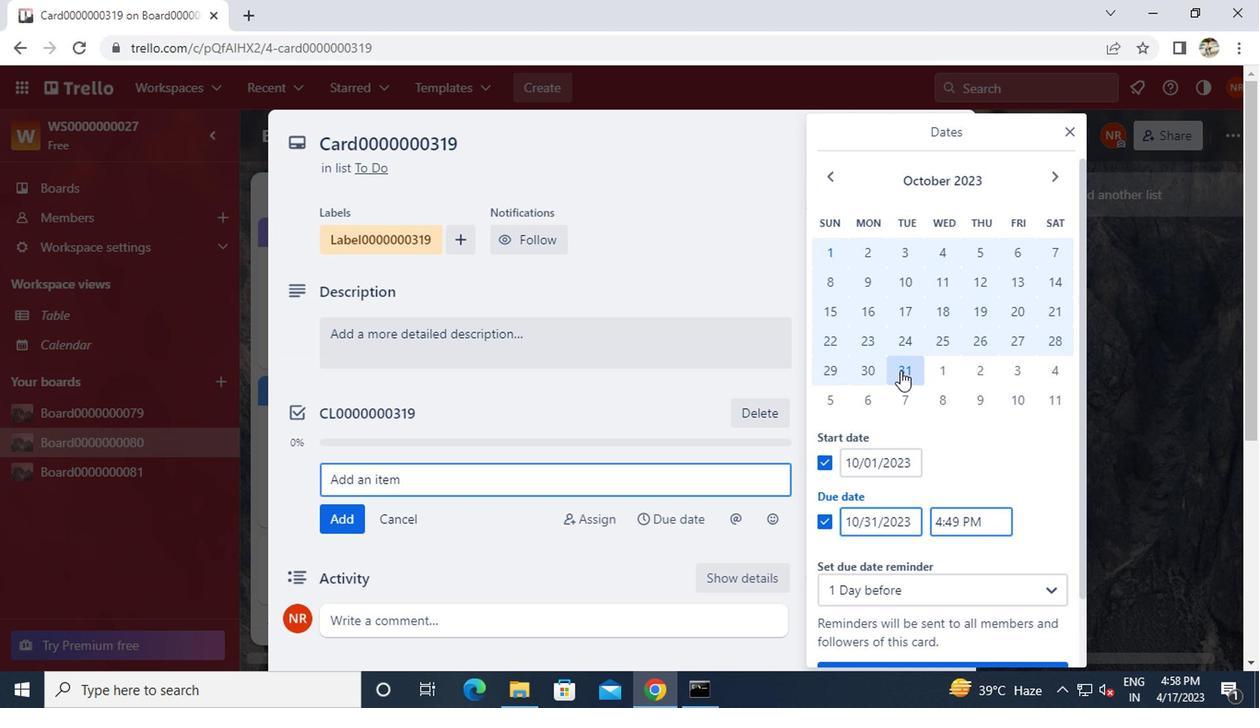 
Action: Mouse scrolled (896, 371) with delta (0, 0)
Screenshot: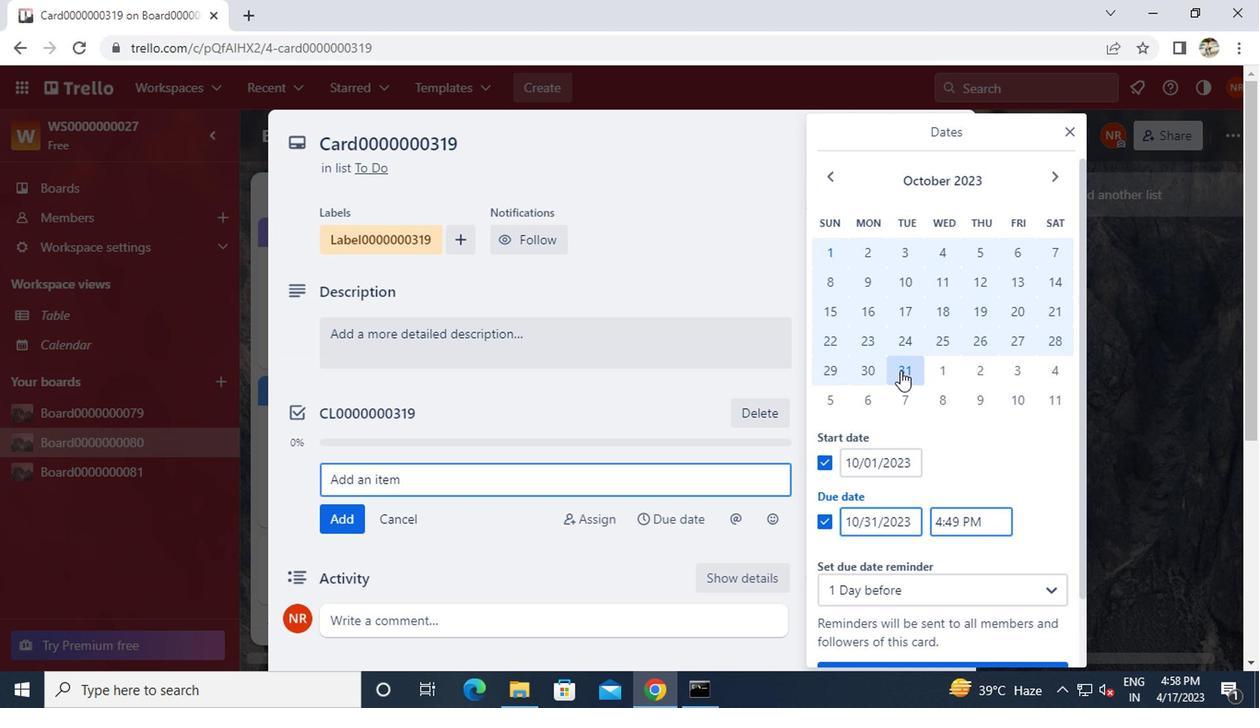 
Action: Mouse moved to (894, 400)
Screenshot: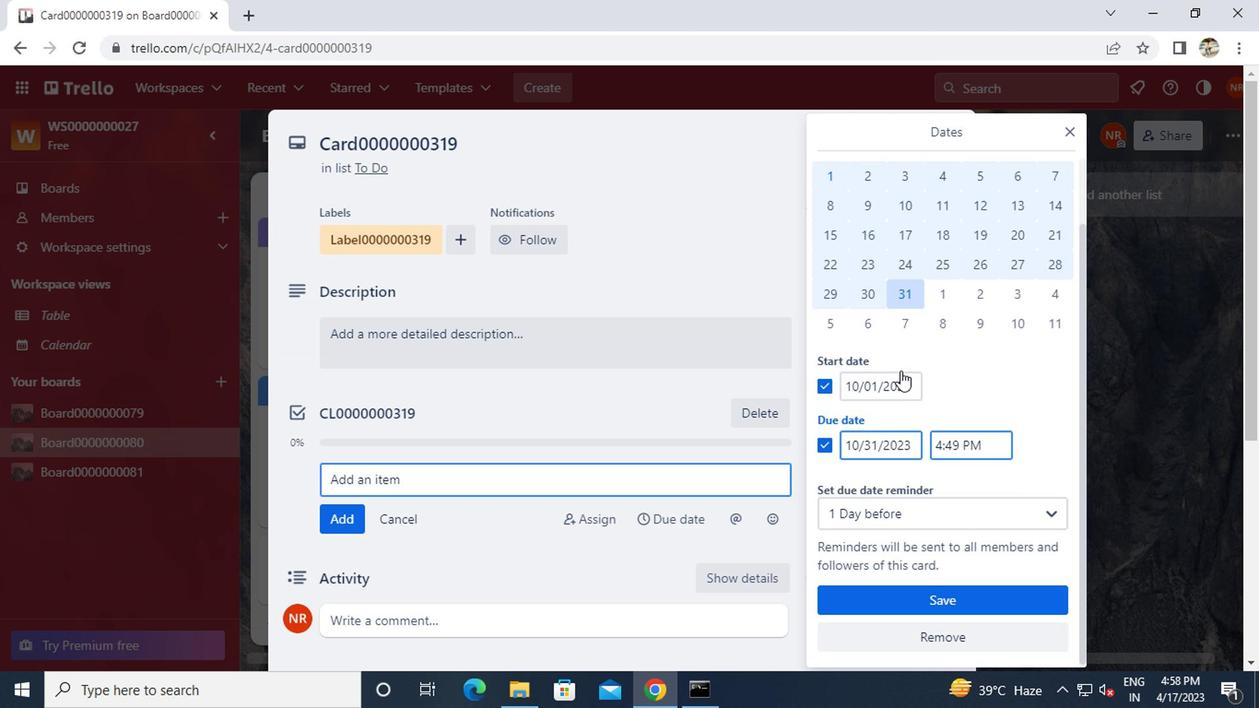
Action: Mouse scrolled (894, 398) with delta (0, -1)
Screenshot: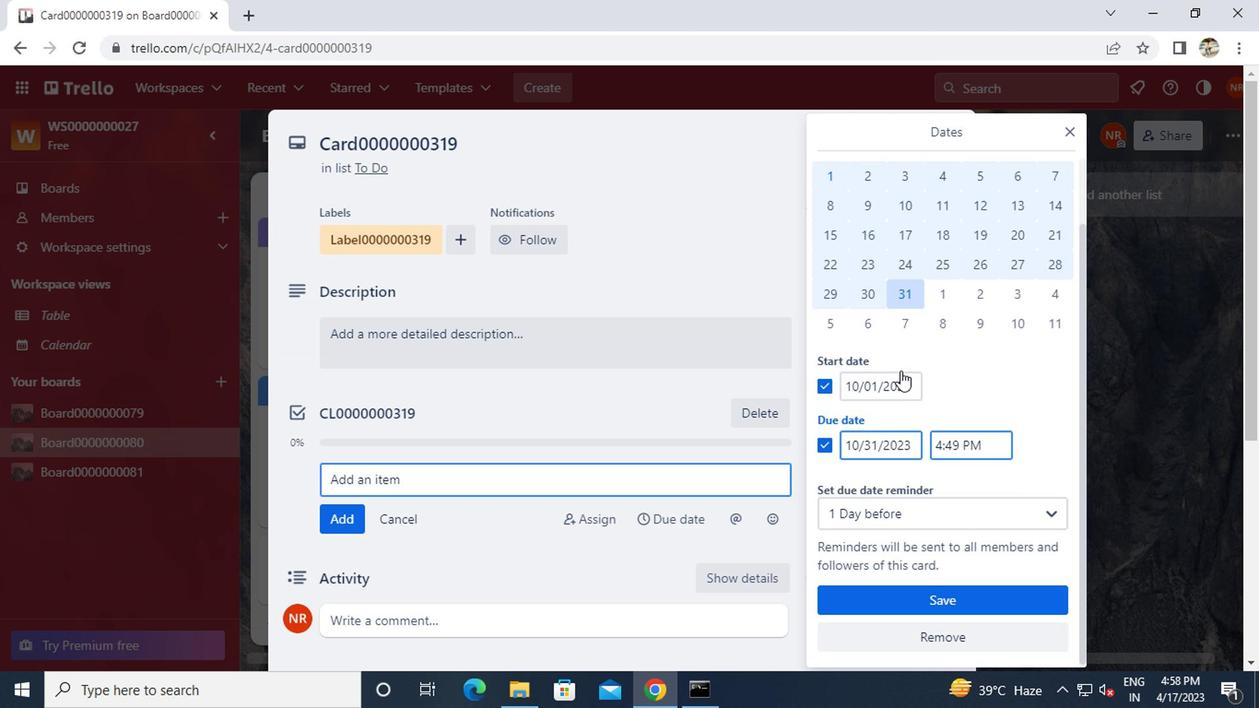 
Action: Mouse moved to (890, 428)
Screenshot: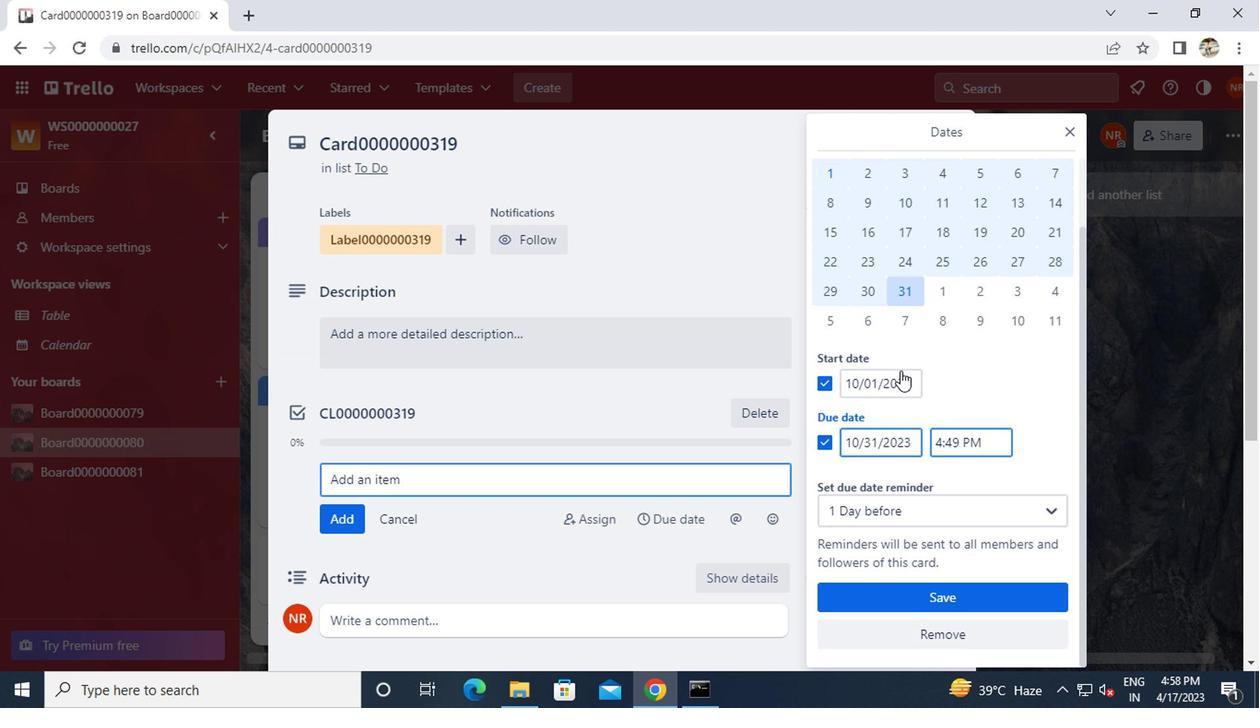 
Action: Mouse scrolled (890, 427) with delta (0, 0)
Screenshot: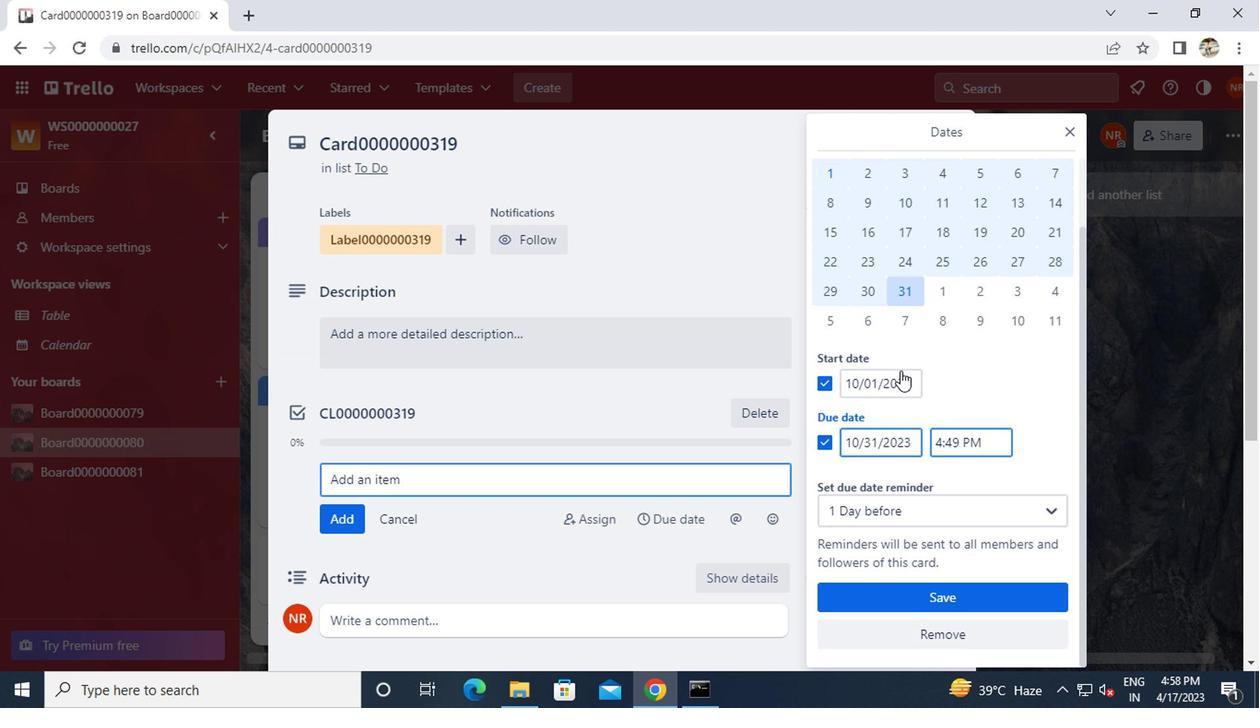 
Action: Mouse moved to (879, 593)
Screenshot: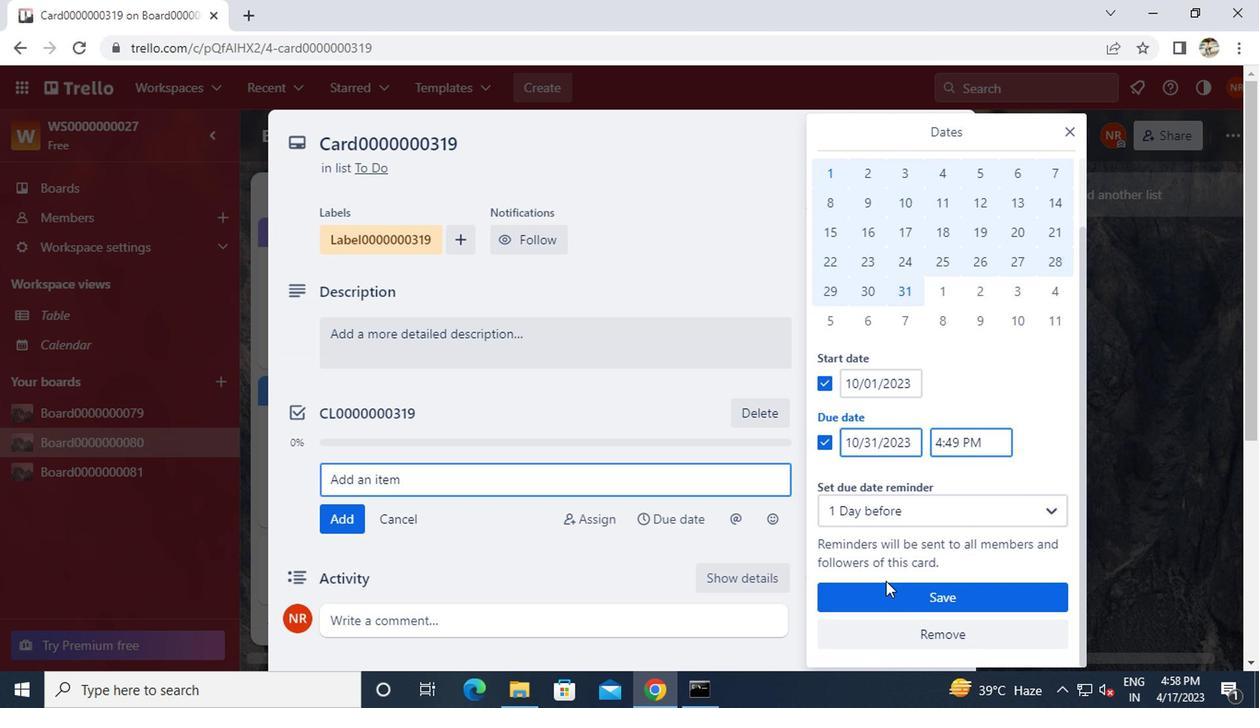 
Action: Mouse pressed left at (879, 593)
Screenshot: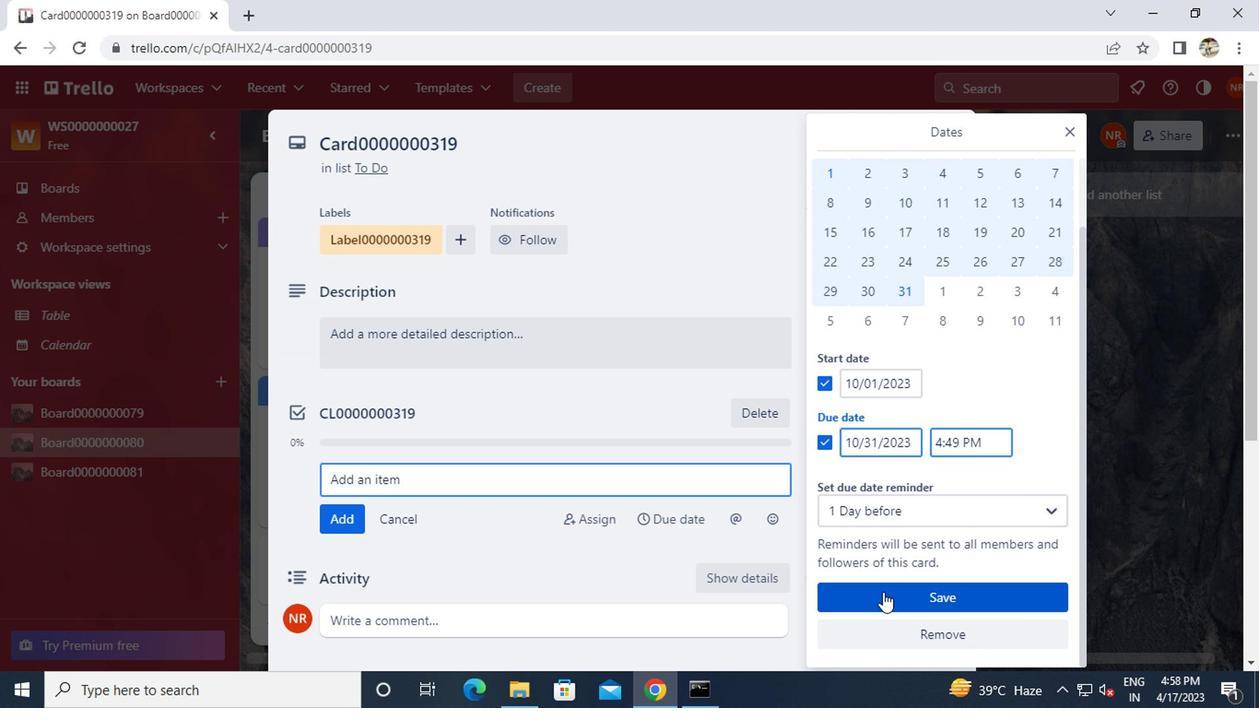 
Action: Mouse moved to (941, 142)
Screenshot: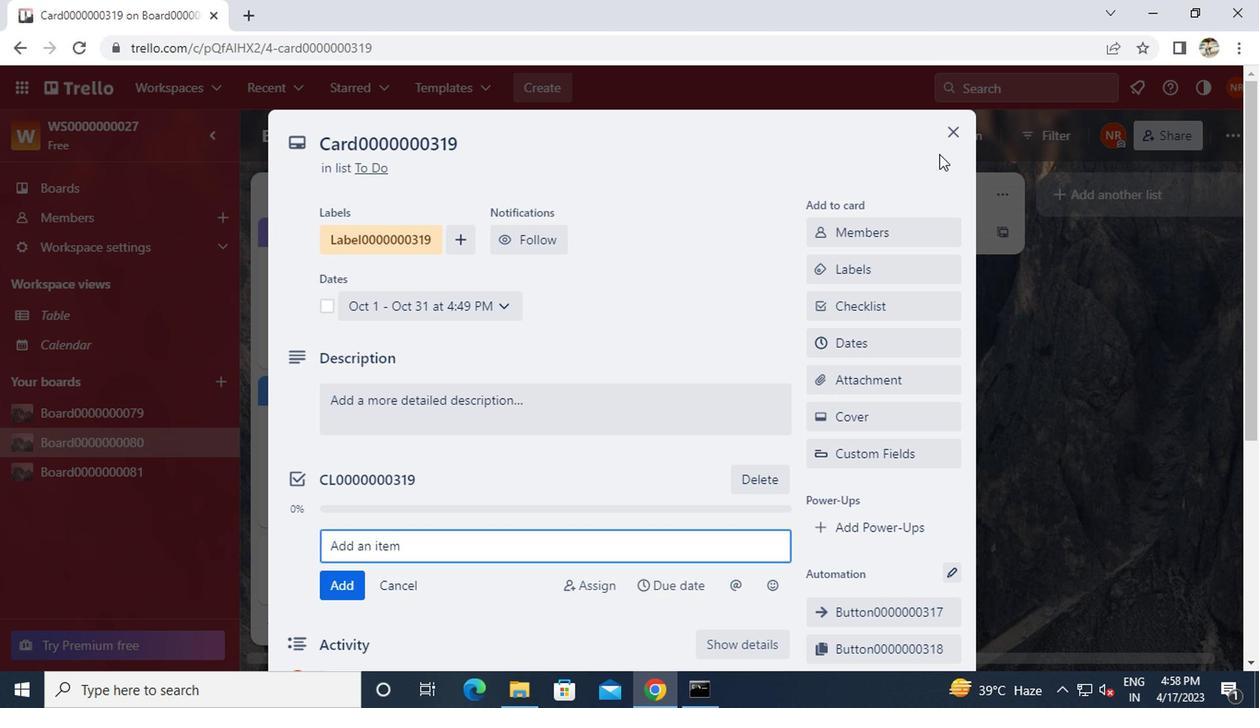 
Action: Mouse pressed left at (941, 142)
Screenshot: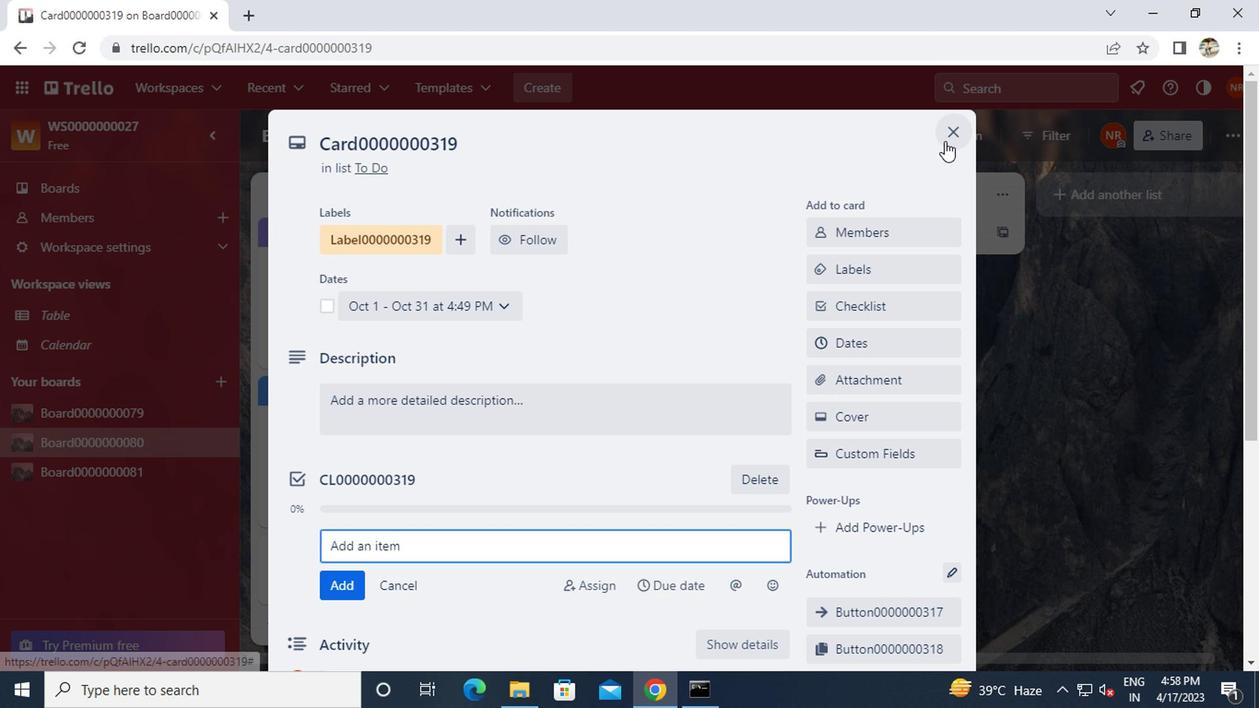 
